 Task: Create a due date automation trigger when advanced on, on the monday of the week a card is due add fields without custom field "Resume" set to a date less than 1 days ago at 11:00 AM.
Action: Mouse moved to (1207, 96)
Screenshot: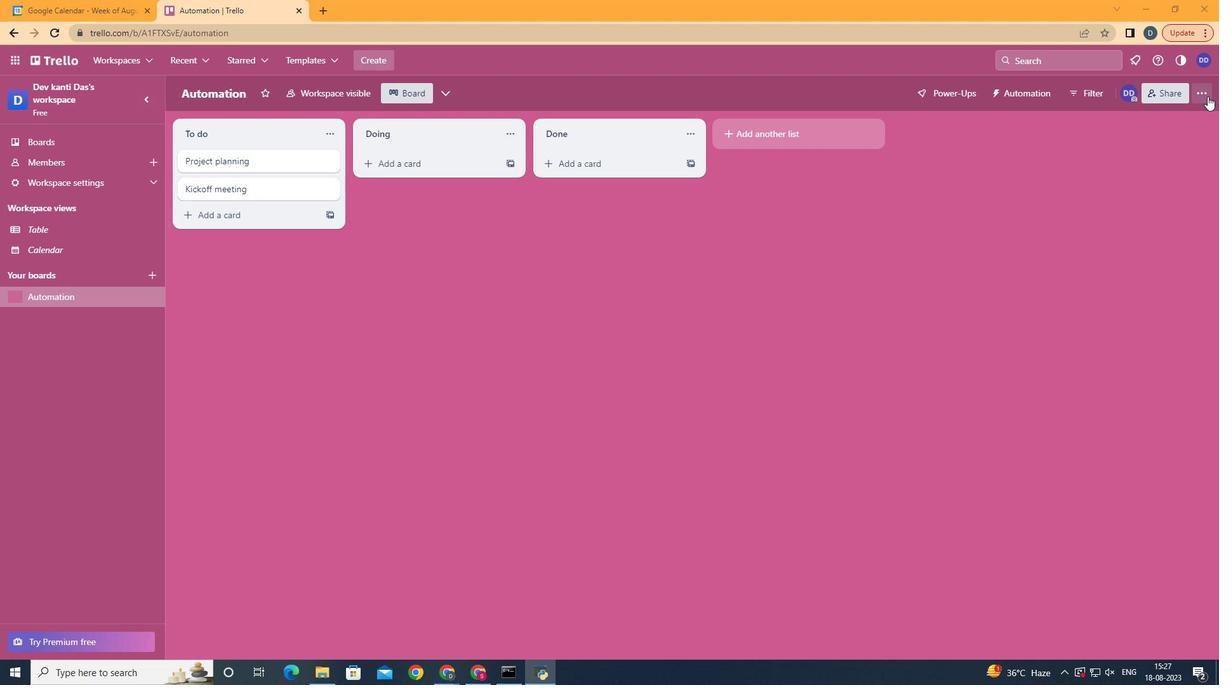 
Action: Mouse pressed left at (1207, 96)
Screenshot: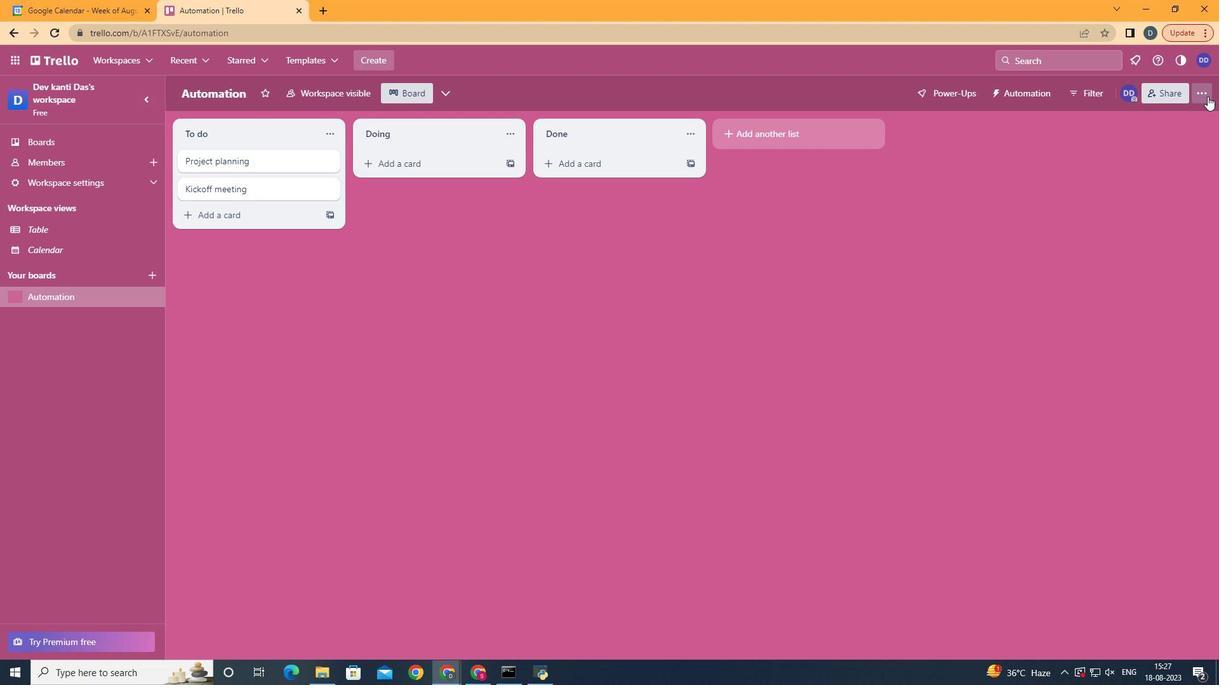 
Action: Mouse moved to (1086, 272)
Screenshot: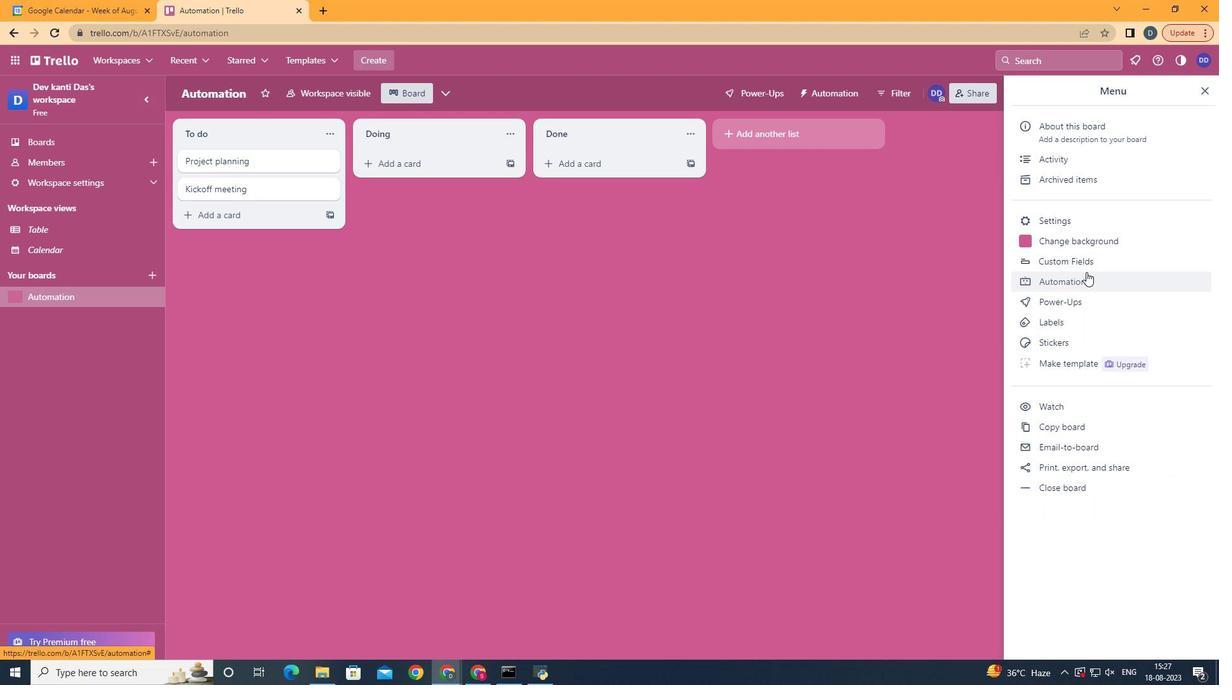 
Action: Mouse pressed left at (1086, 272)
Screenshot: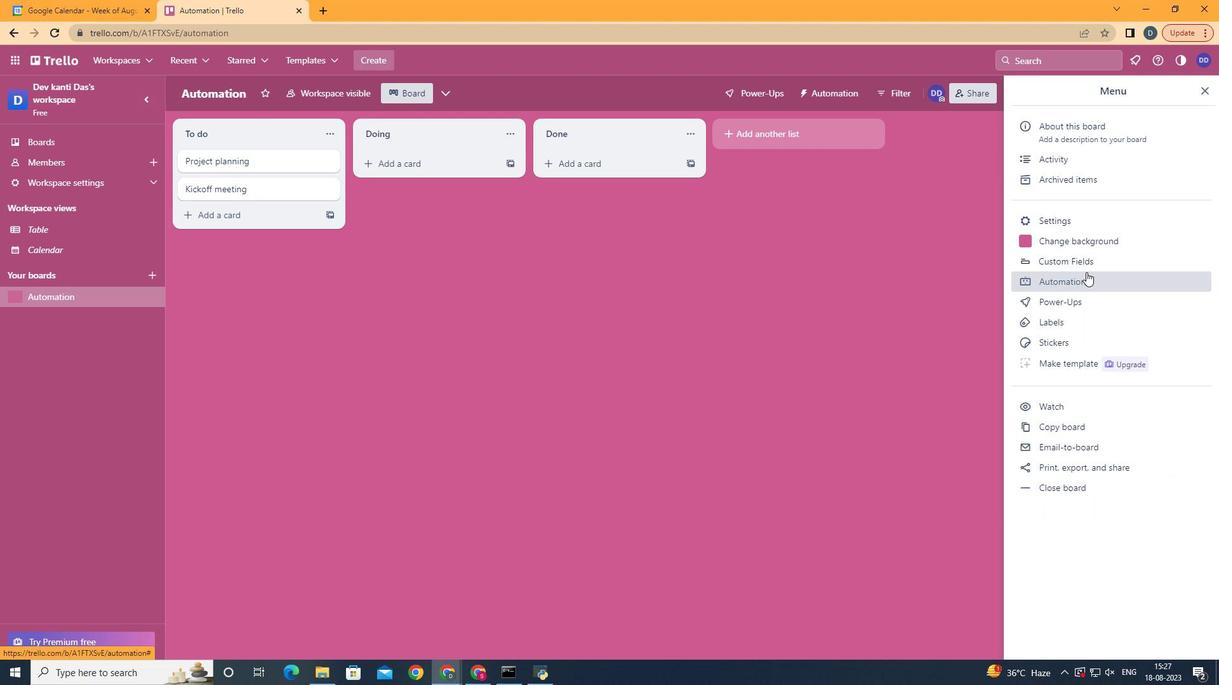 
Action: Mouse moved to (219, 256)
Screenshot: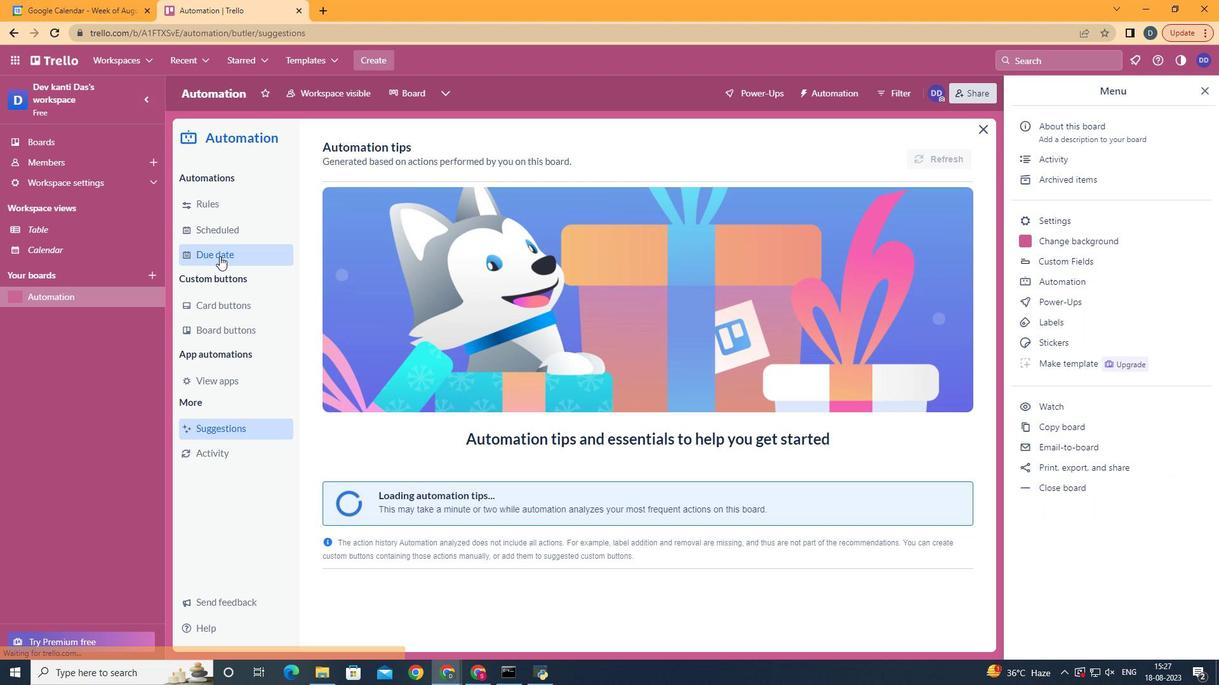 
Action: Mouse pressed left at (219, 256)
Screenshot: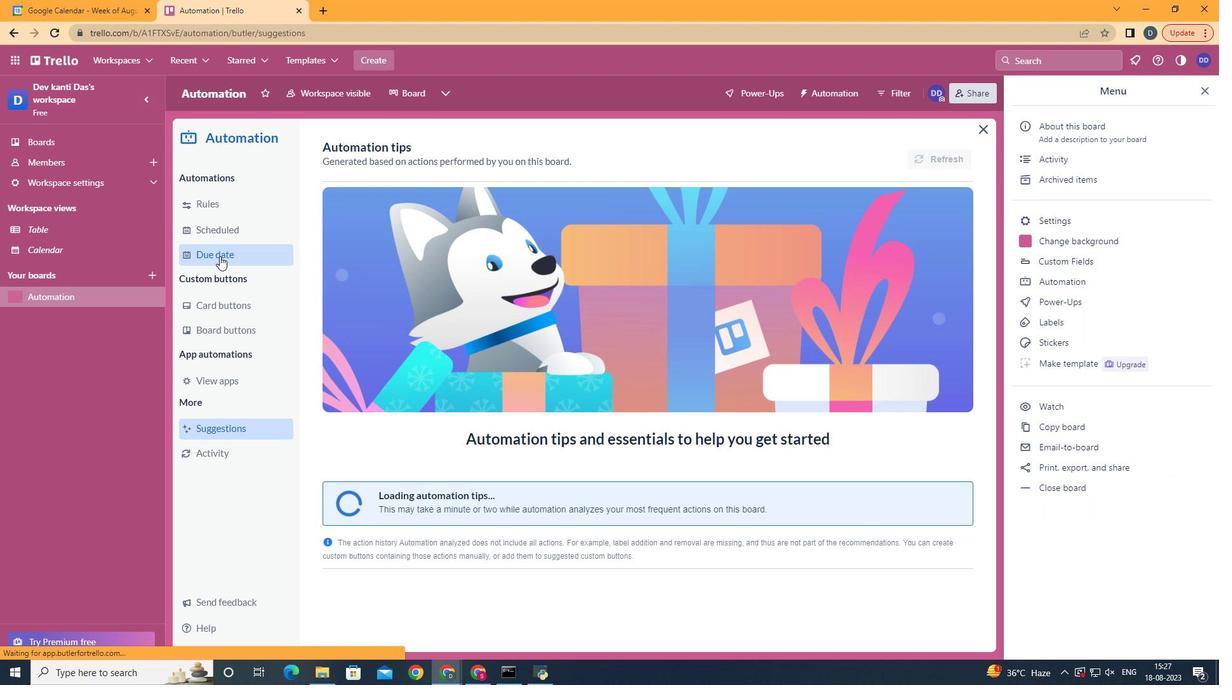 
Action: Mouse moved to (895, 156)
Screenshot: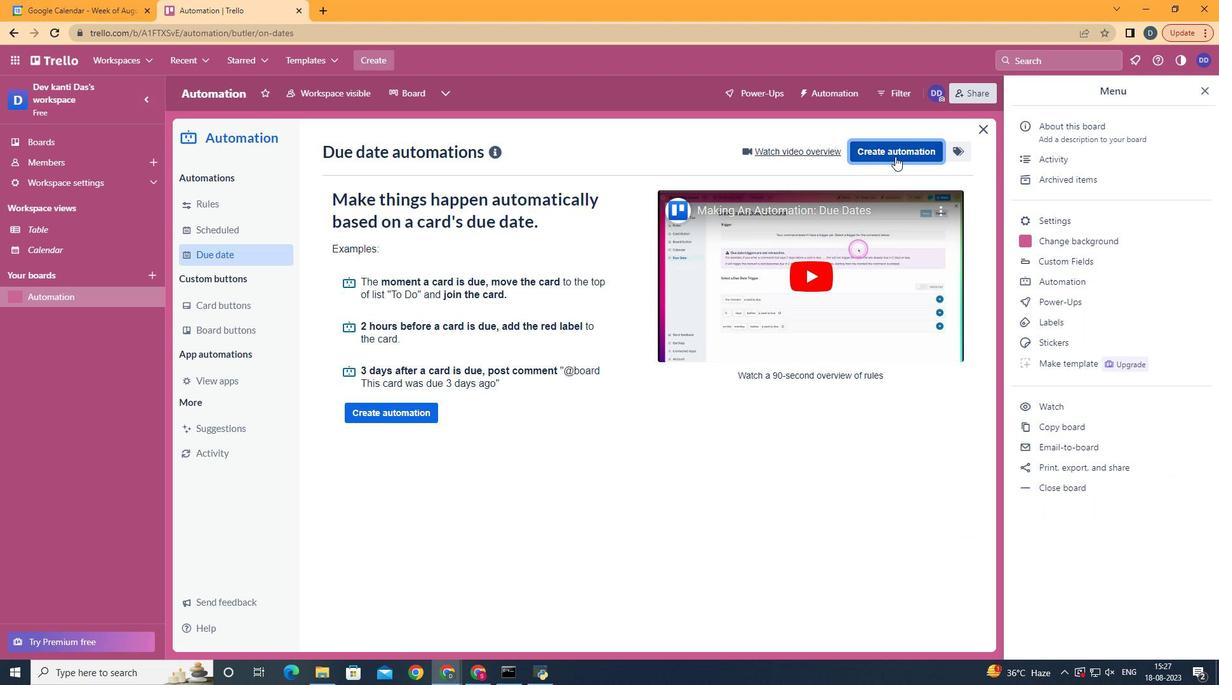 
Action: Mouse pressed left at (895, 156)
Screenshot: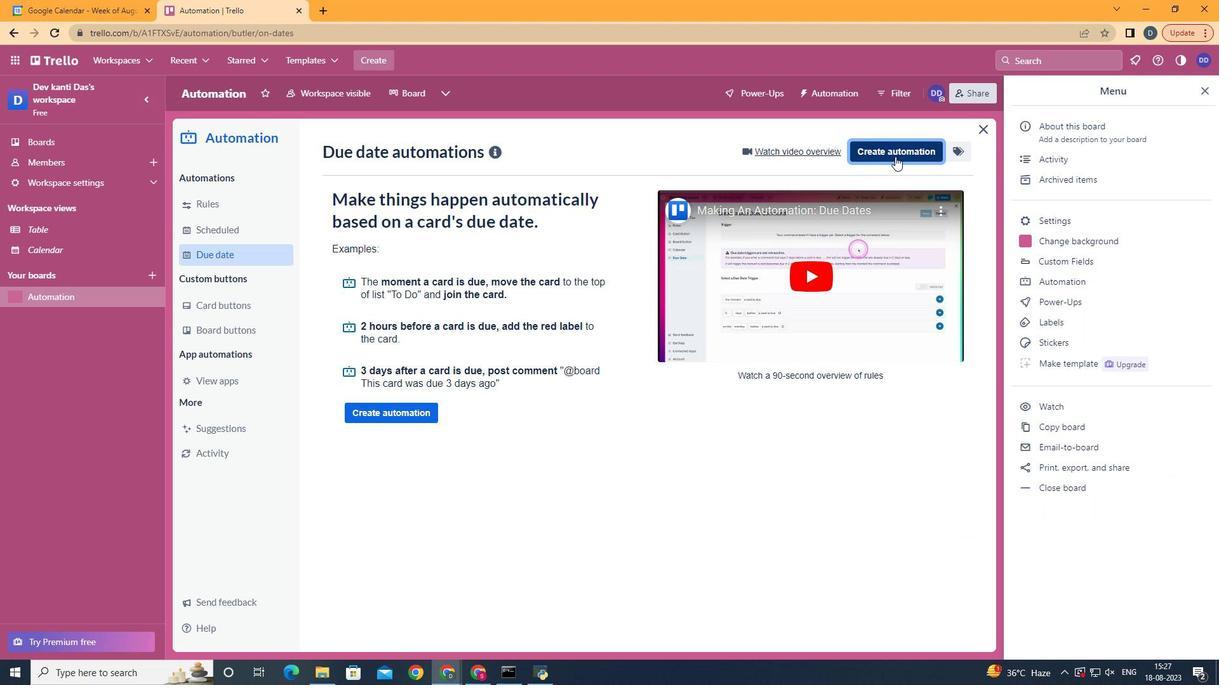 
Action: Mouse moved to (798, 264)
Screenshot: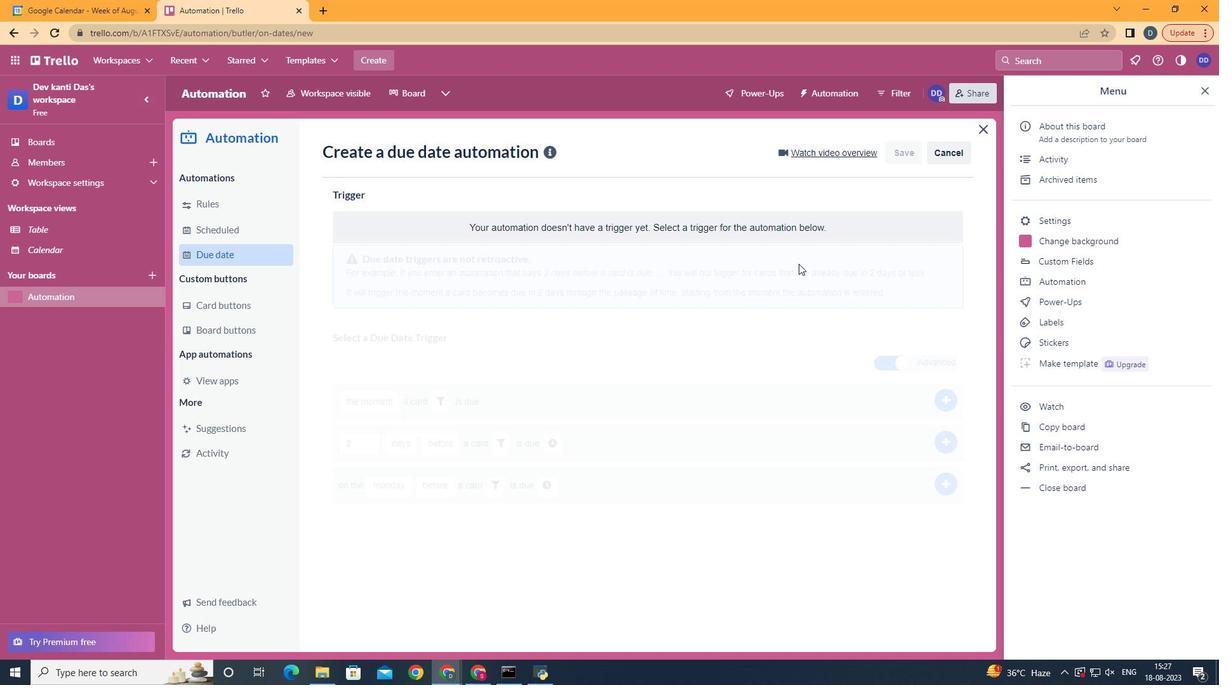 
Action: Mouse pressed left at (798, 264)
Screenshot: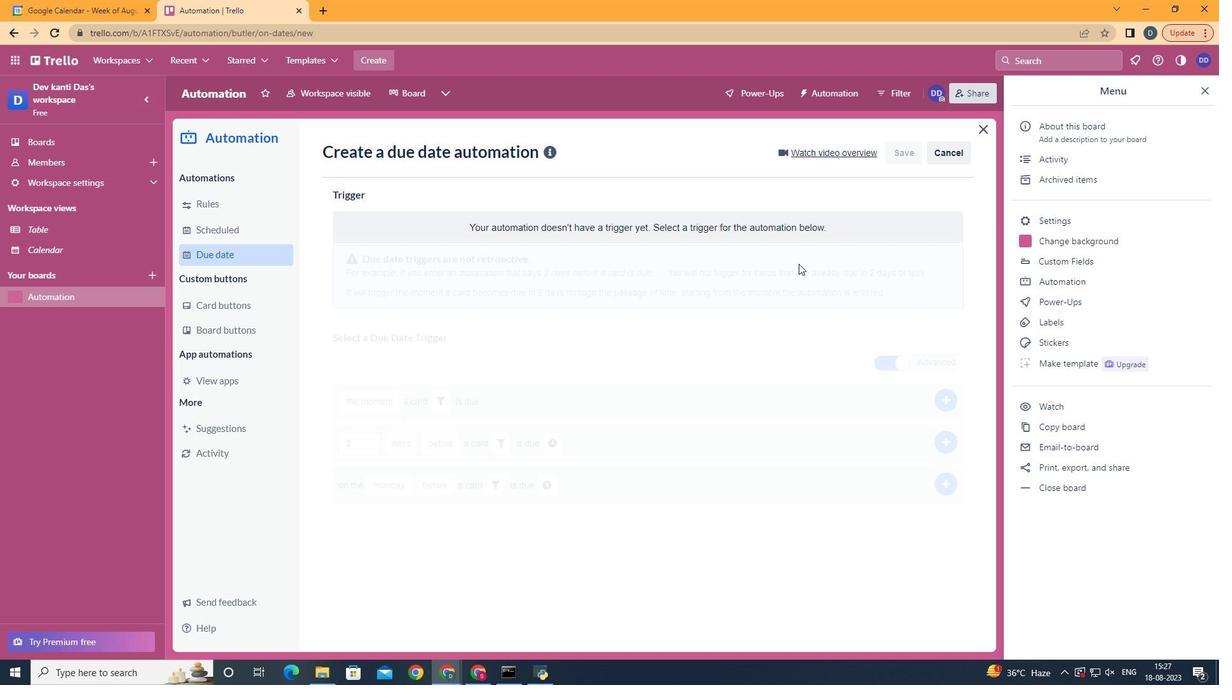 
Action: Mouse moved to (457, 587)
Screenshot: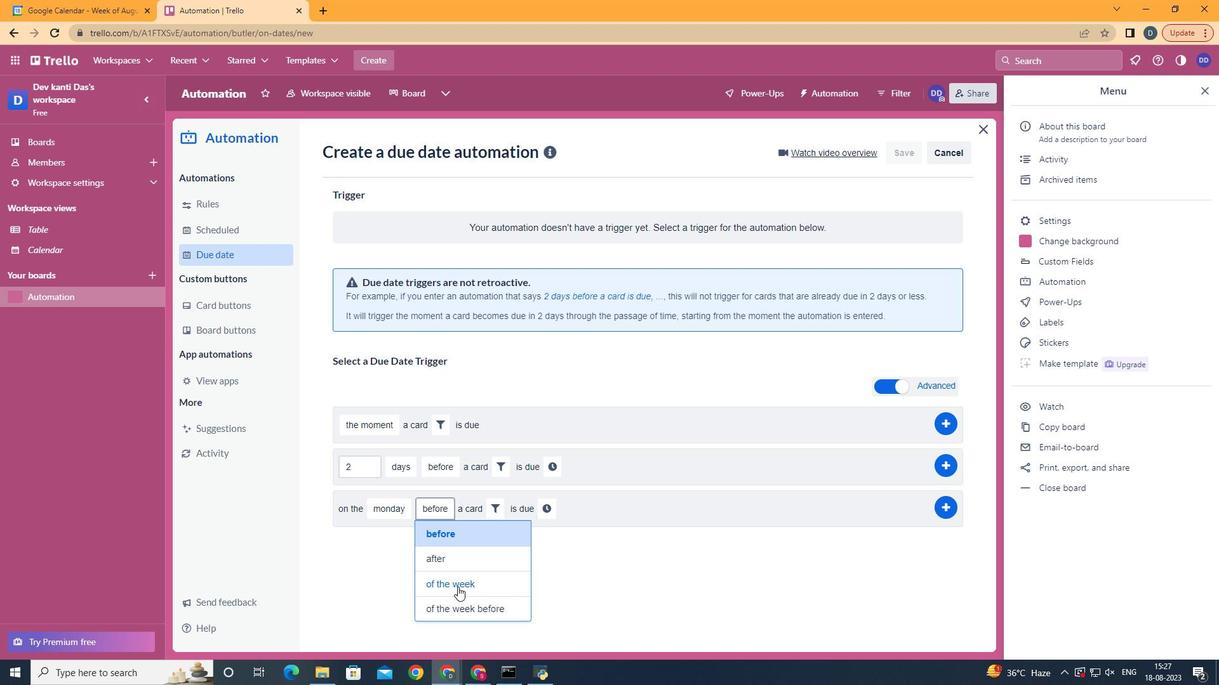 
Action: Mouse pressed left at (457, 587)
Screenshot: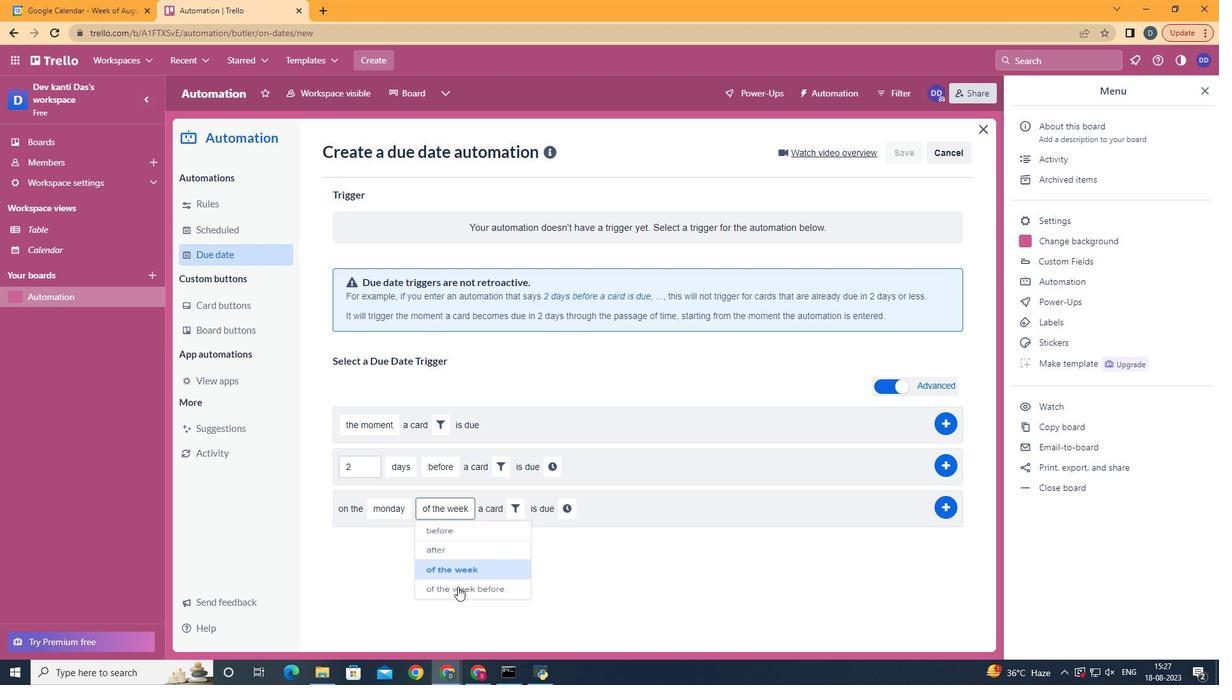 
Action: Mouse moved to (513, 503)
Screenshot: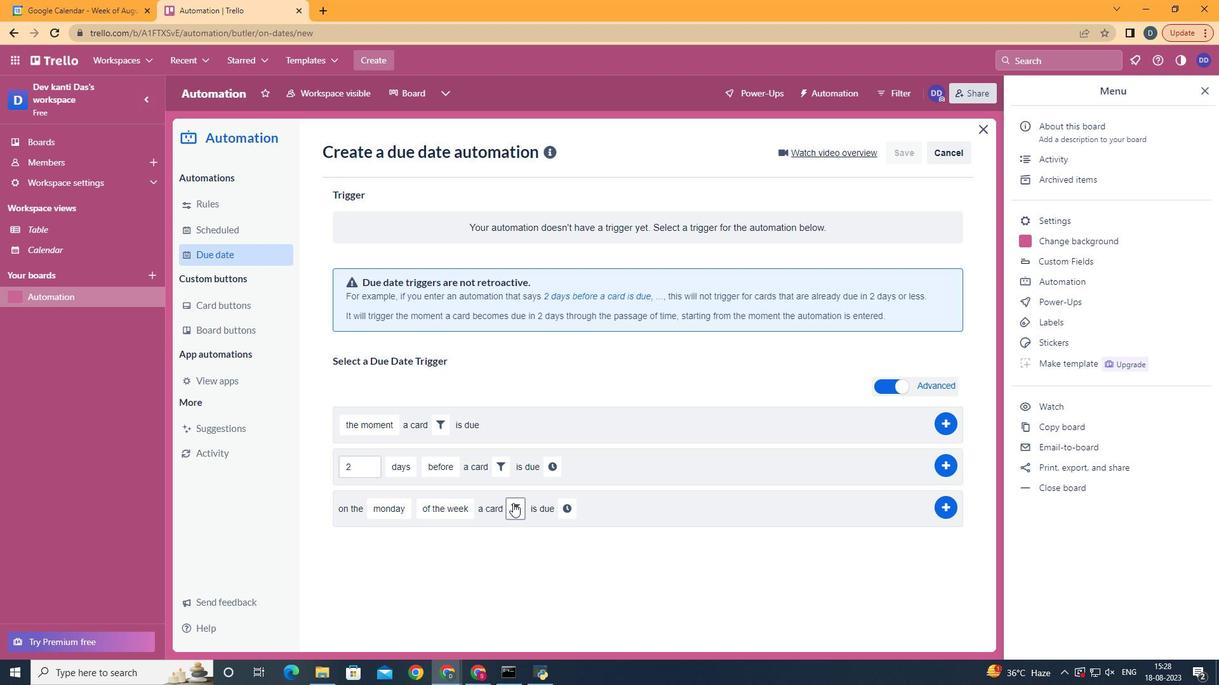 
Action: Mouse pressed left at (513, 503)
Screenshot: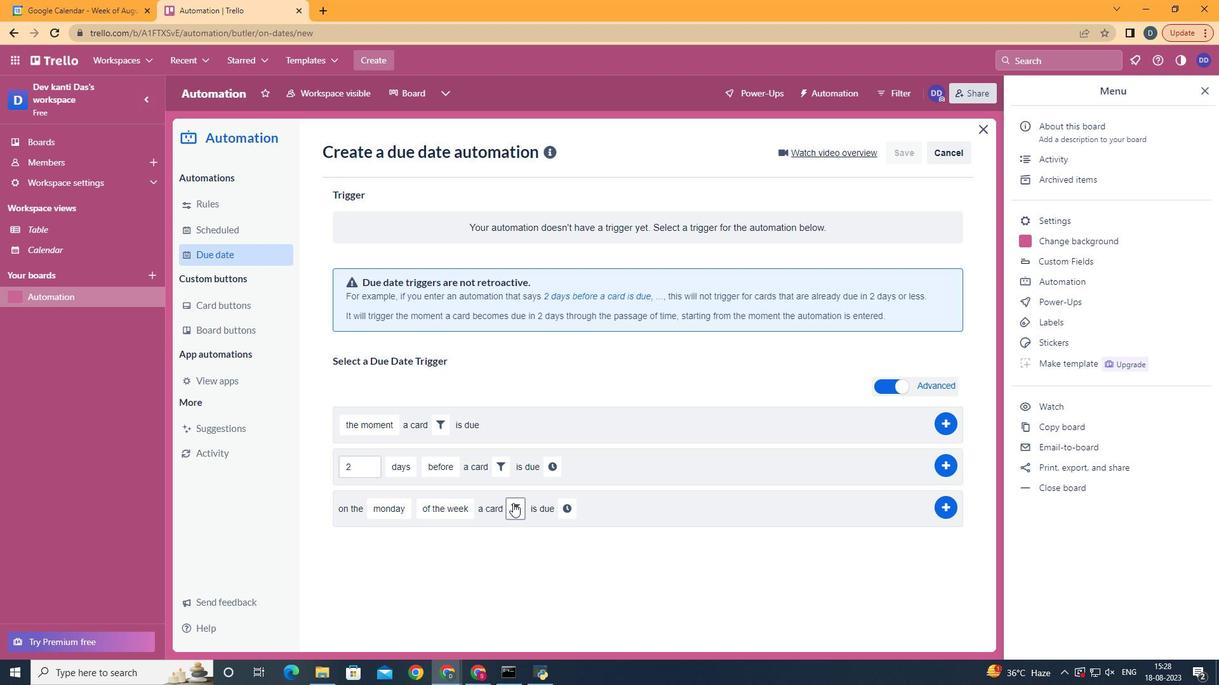 
Action: Mouse moved to (723, 560)
Screenshot: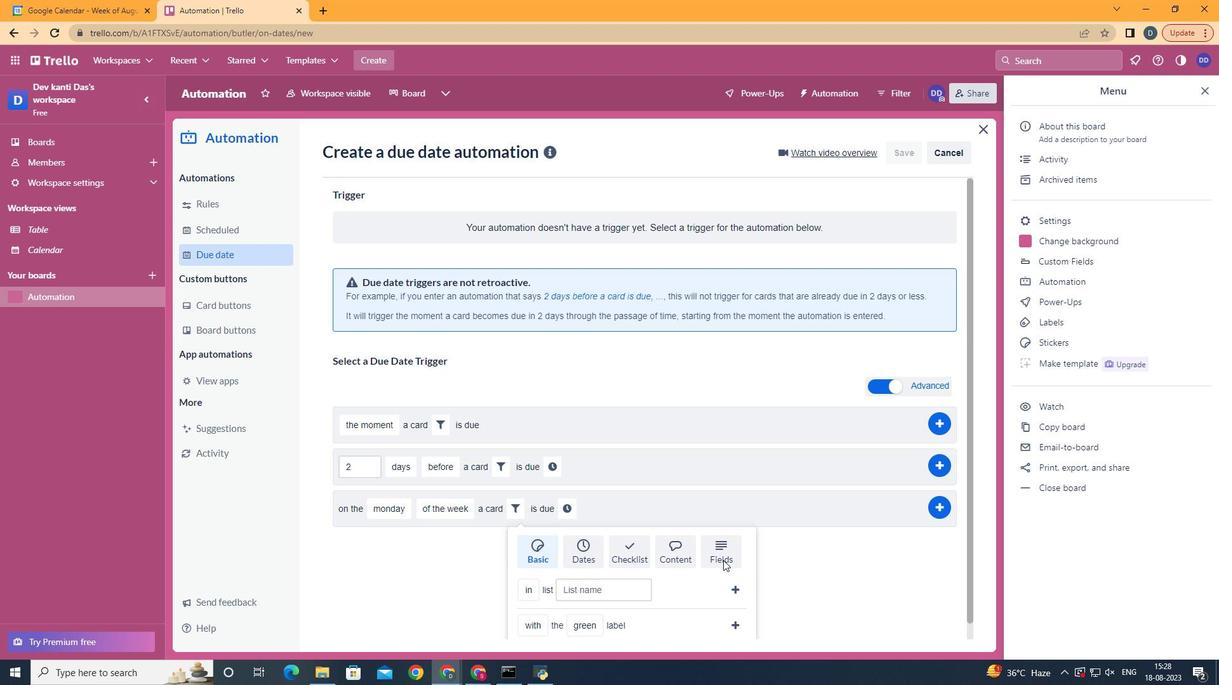 
Action: Mouse pressed left at (723, 560)
Screenshot: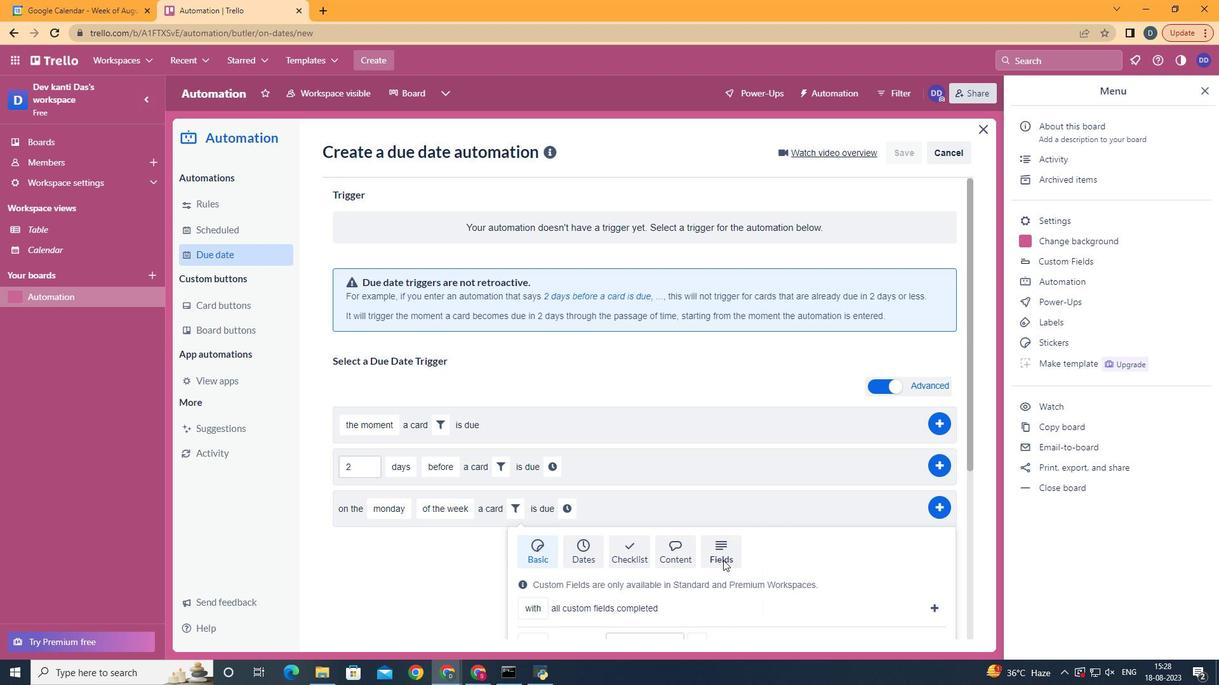 
Action: Mouse scrolled (723, 560) with delta (0, 0)
Screenshot: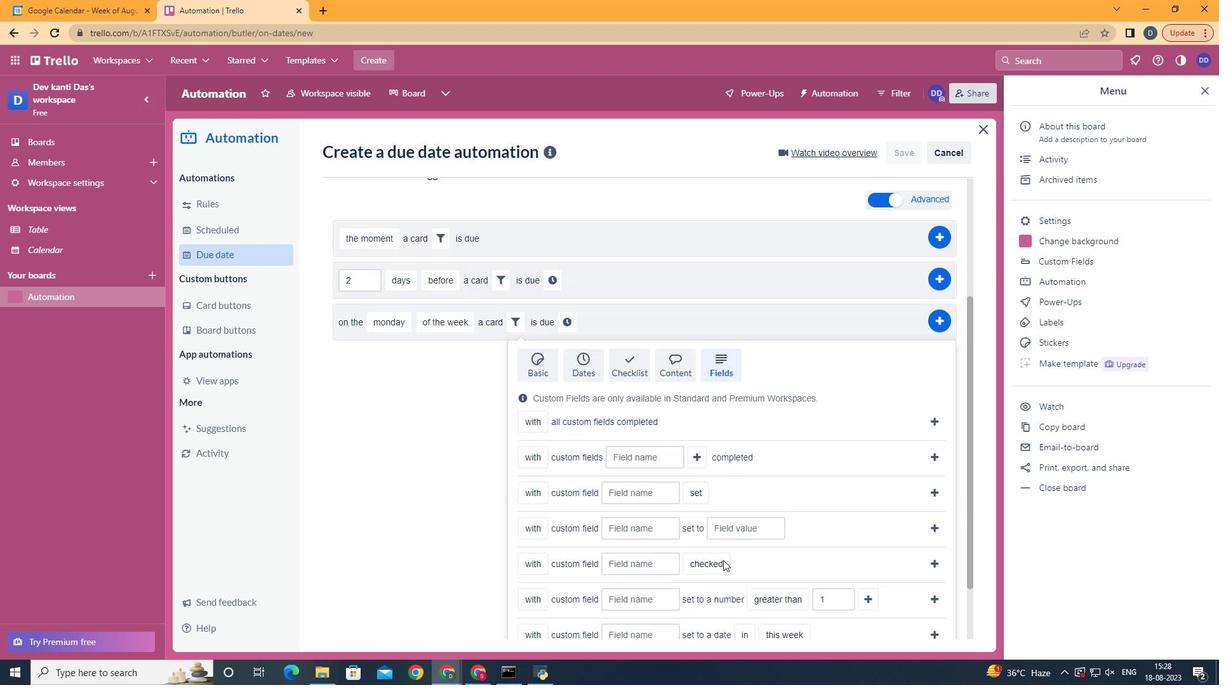 
Action: Mouse scrolled (723, 560) with delta (0, 0)
Screenshot: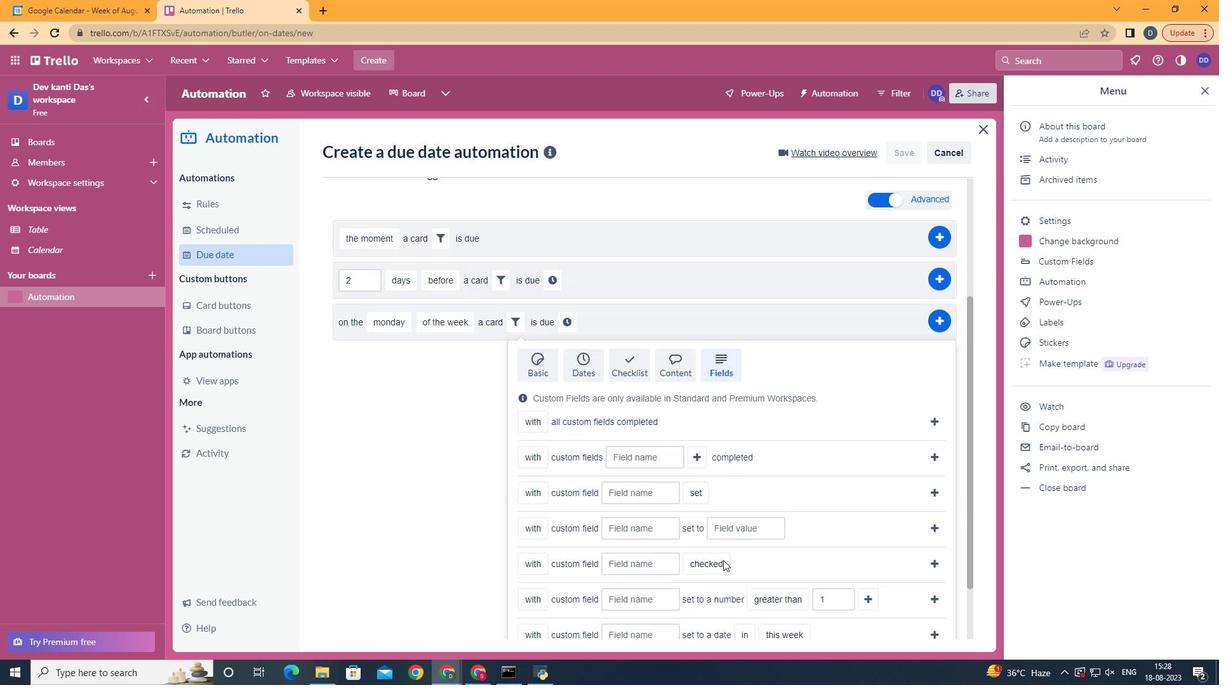 
Action: Mouse scrolled (723, 560) with delta (0, 0)
Screenshot: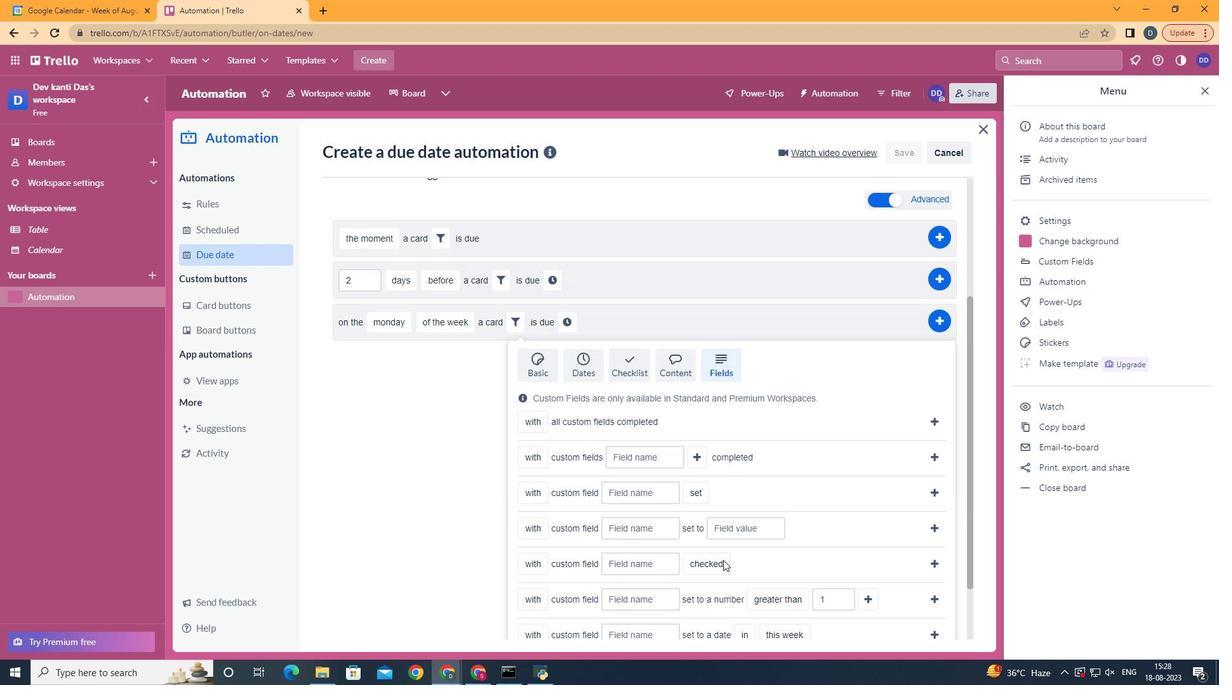 
Action: Mouse scrolled (723, 560) with delta (0, 0)
Screenshot: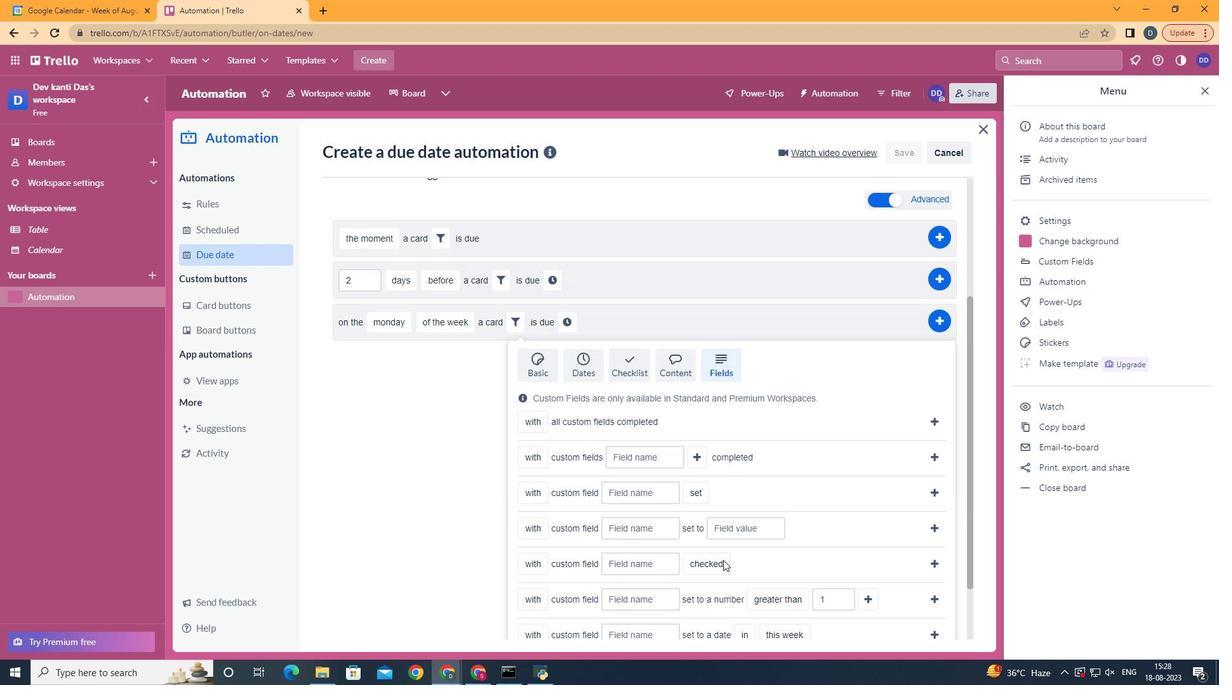 
Action: Mouse scrolled (723, 560) with delta (0, 0)
Screenshot: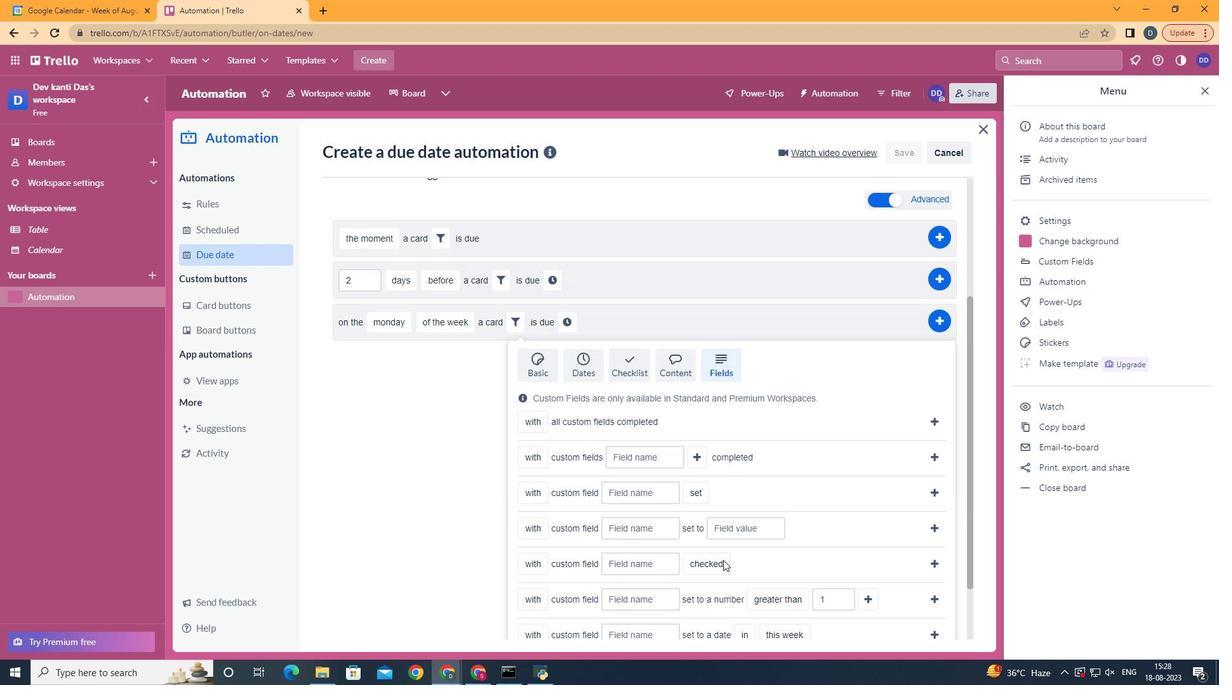
Action: Mouse scrolled (723, 560) with delta (0, 0)
Screenshot: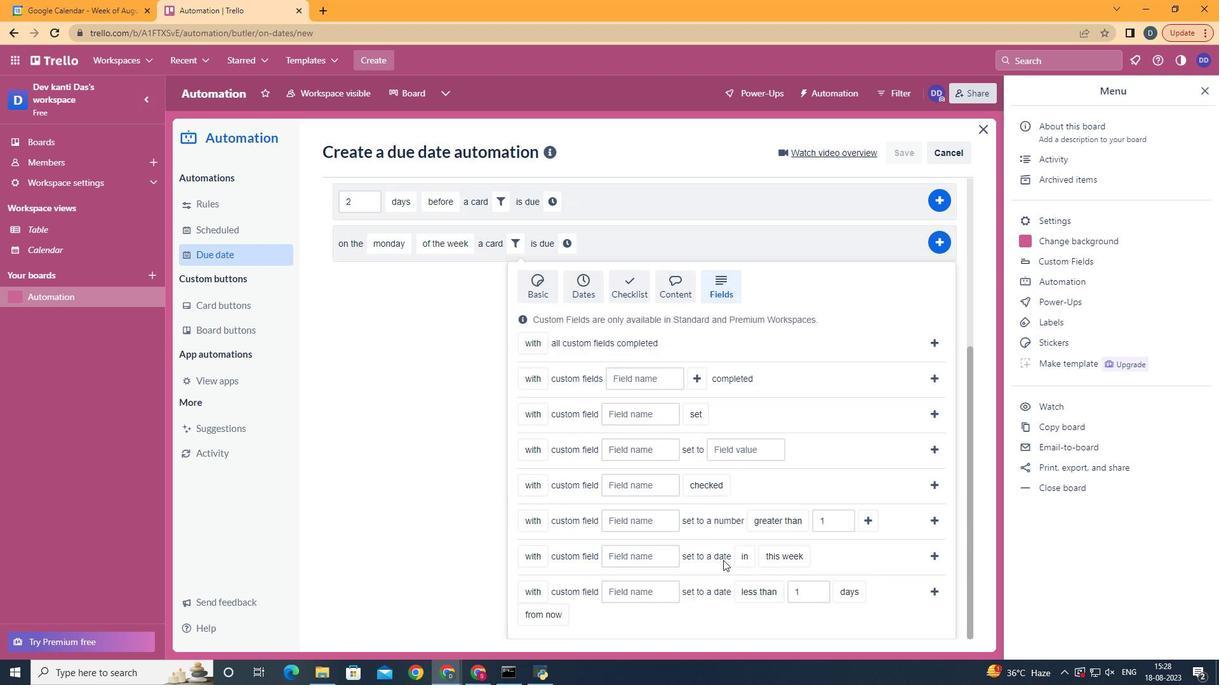 
Action: Mouse scrolled (723, 560) with delta (0, 0)
Screenshot: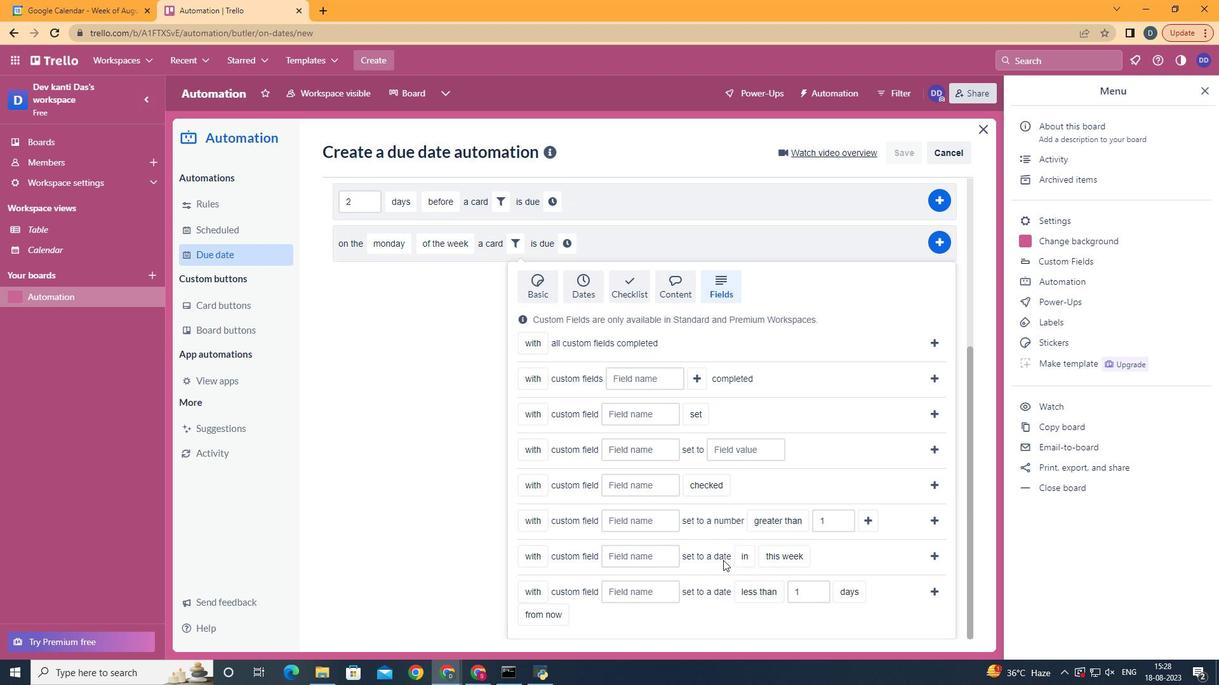 
Action: Mouse scrolled (723, 560) with delta (0, 0)
Screenshot: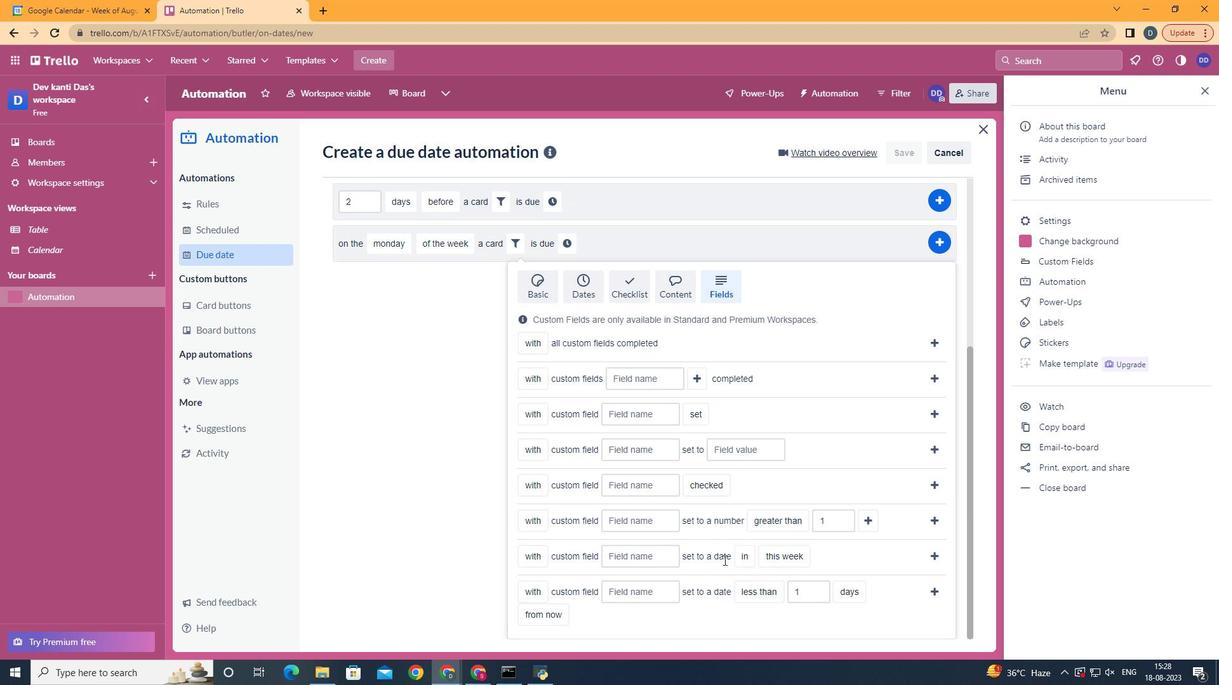 
Action: Mouse scrolled (723, 560) with delta (0, 0)
Screenshot: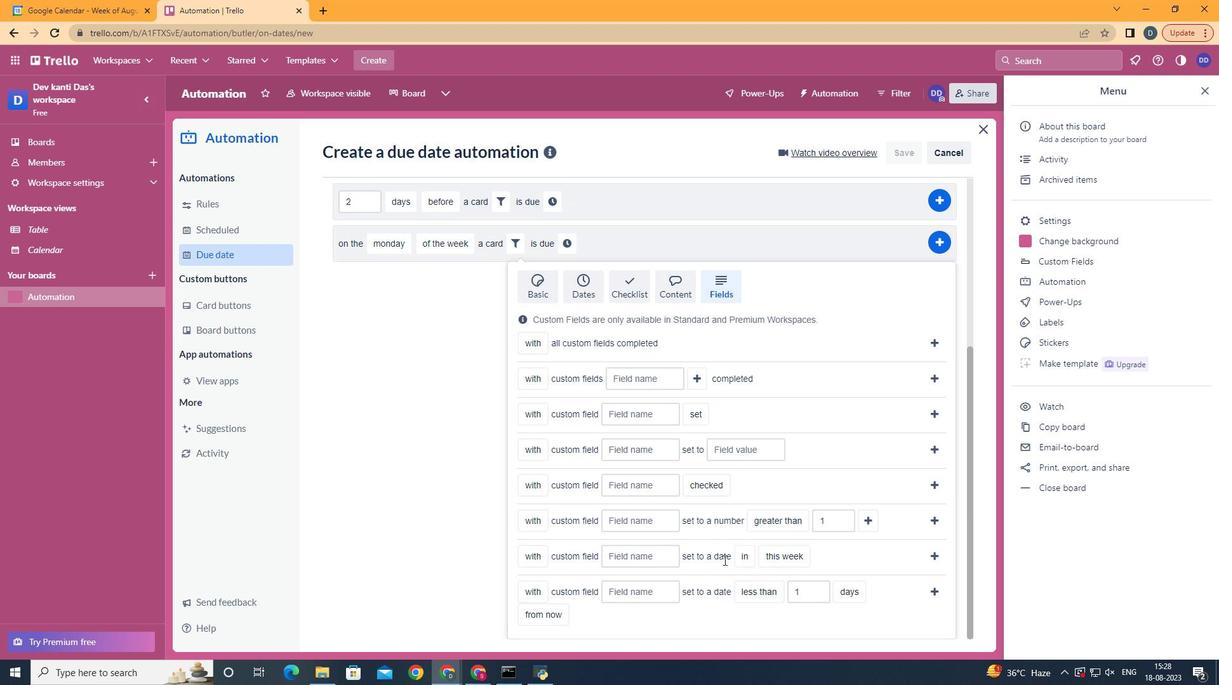 
Action: Mouse scrolled (723, 559) with delta (0, -1)
Screenshot: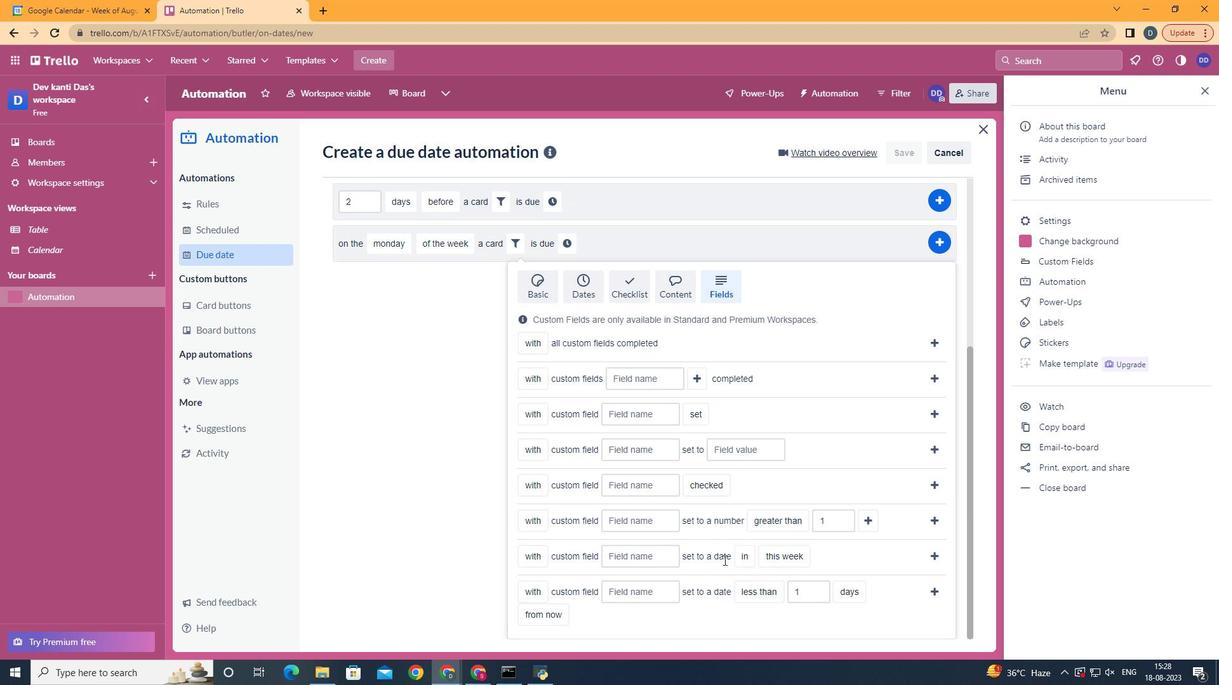 
Action: Mouse scrolled (723, 560) with delta (0, 0)
Screenshot: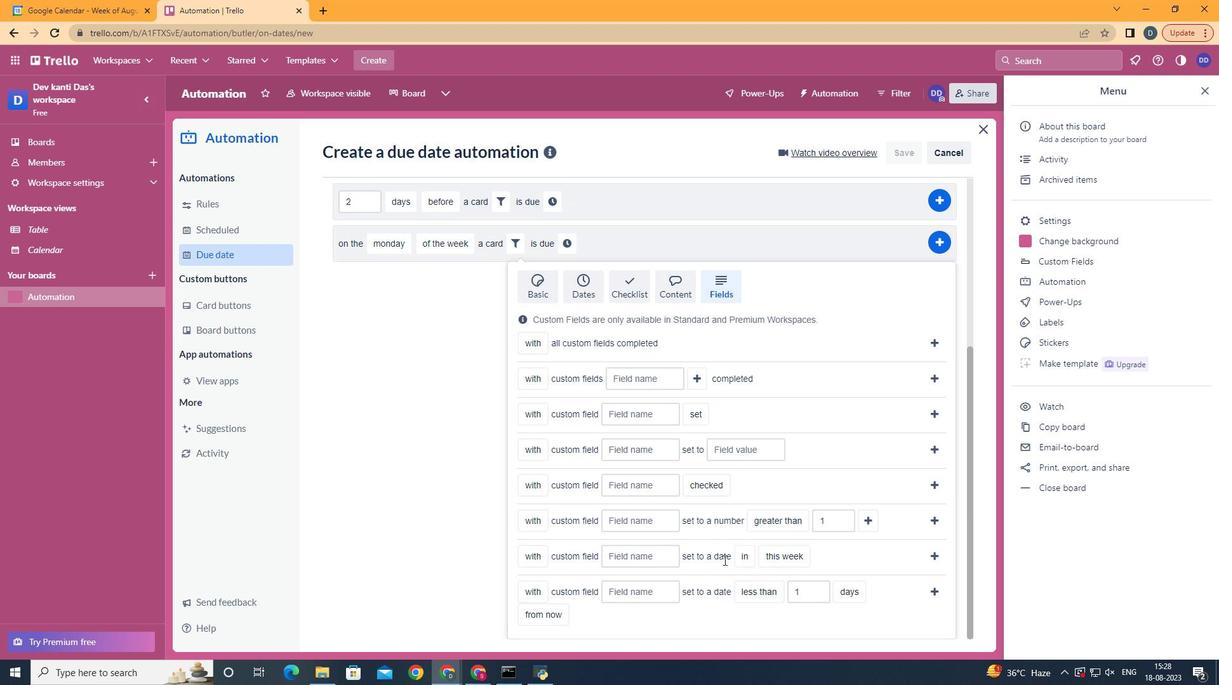 
Action: Mouse moved to (548, 572)
Screenshot: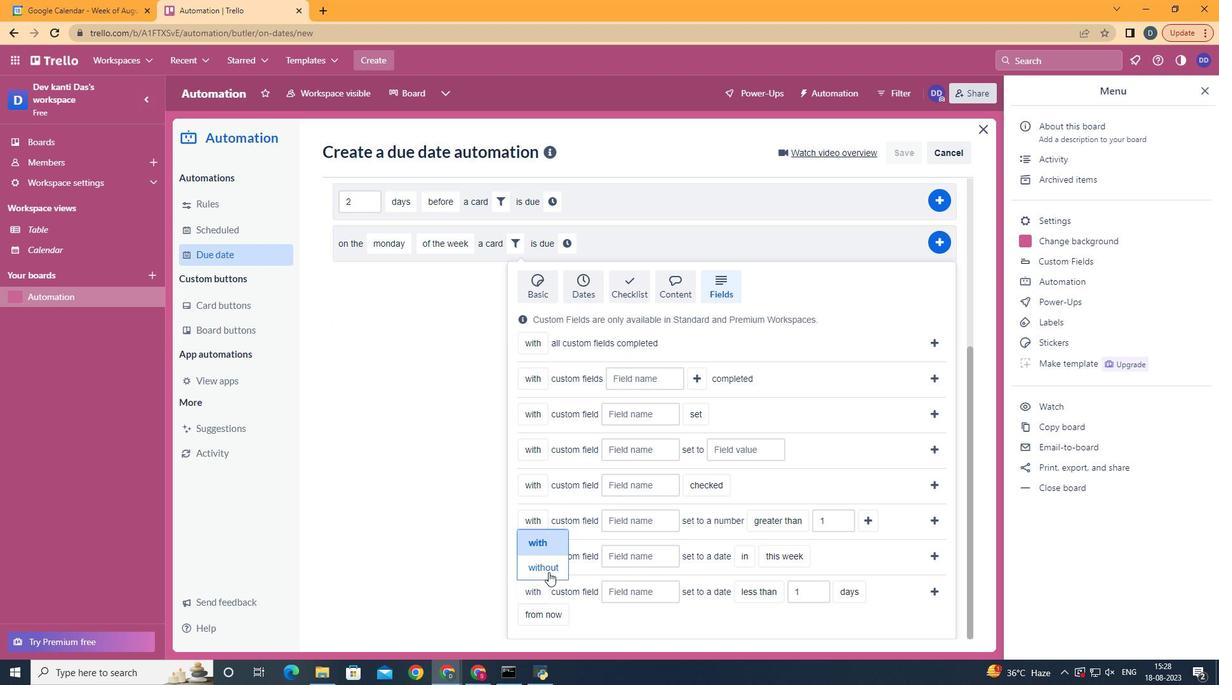 
Action: Mouse pressed left at (548, 572)
Screenshot: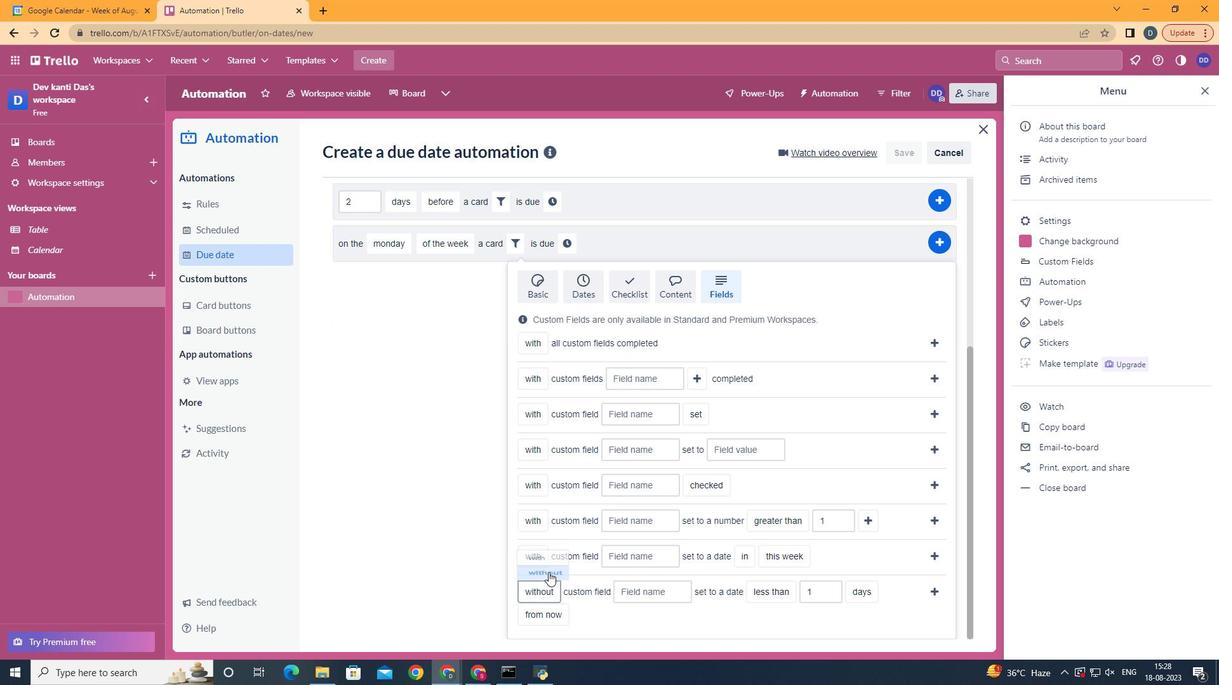 
Action: Mouse moved to (668, 593)
Screenshot: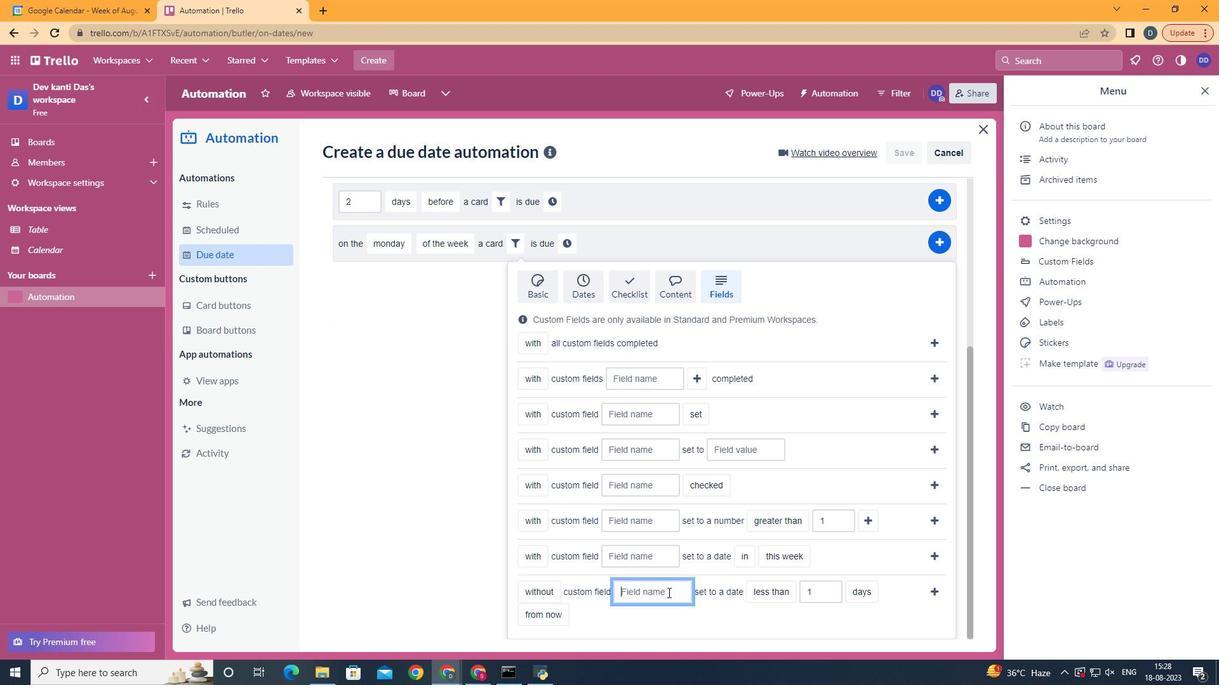 
Action: Mouse pressed left at (668, 593)
Screenshot: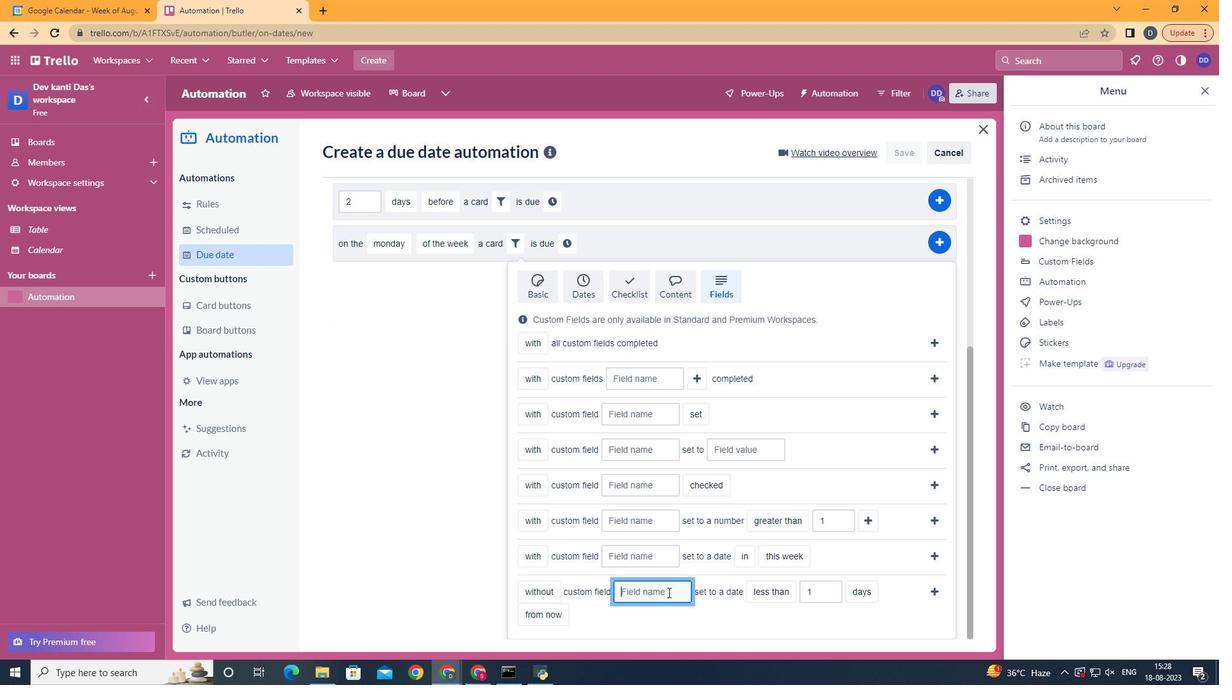 
Action: Key pressed <Key.shift><Key.shift><Key.shift><Key.shift>Resume
Screenshot: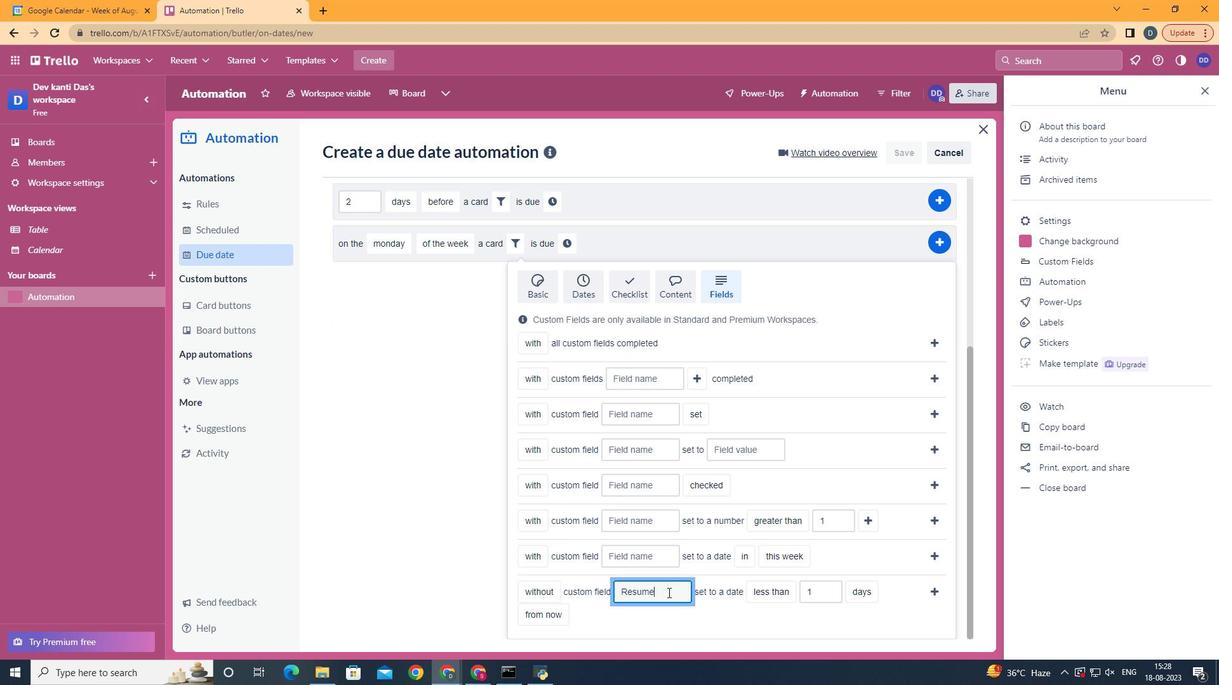 
Action: Mouse moved to (558, 591)
Screenshot: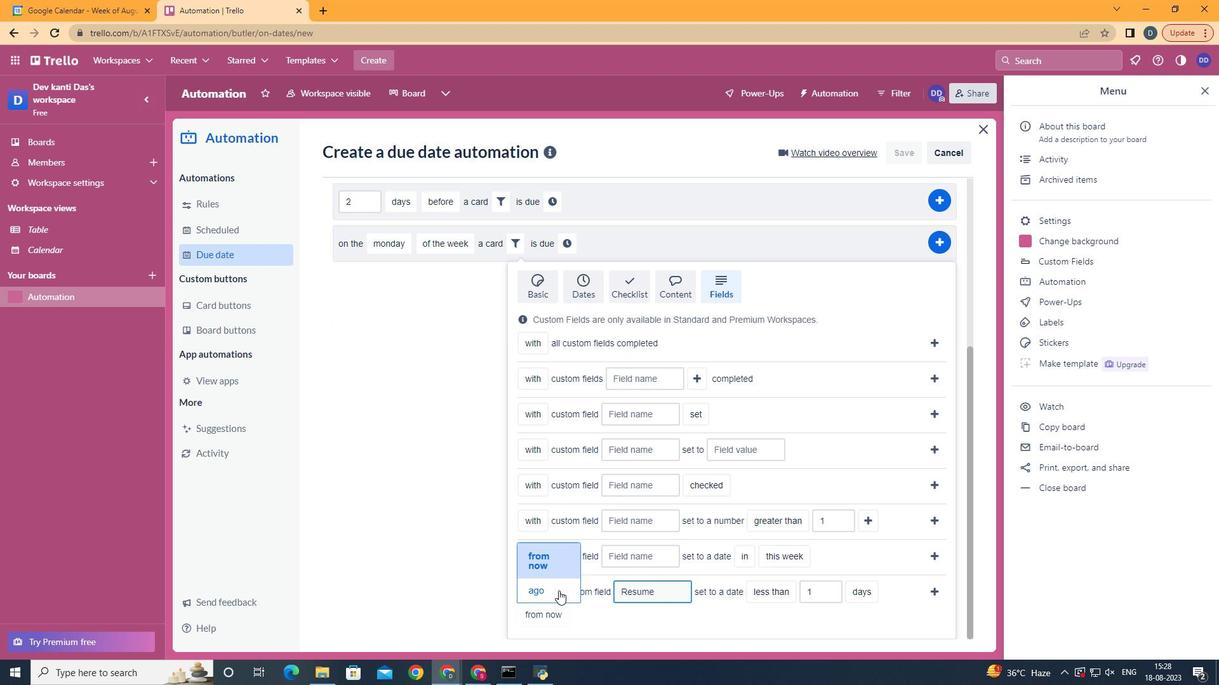 
Action: Mouse pressed left at (558, 591)
Screenshot: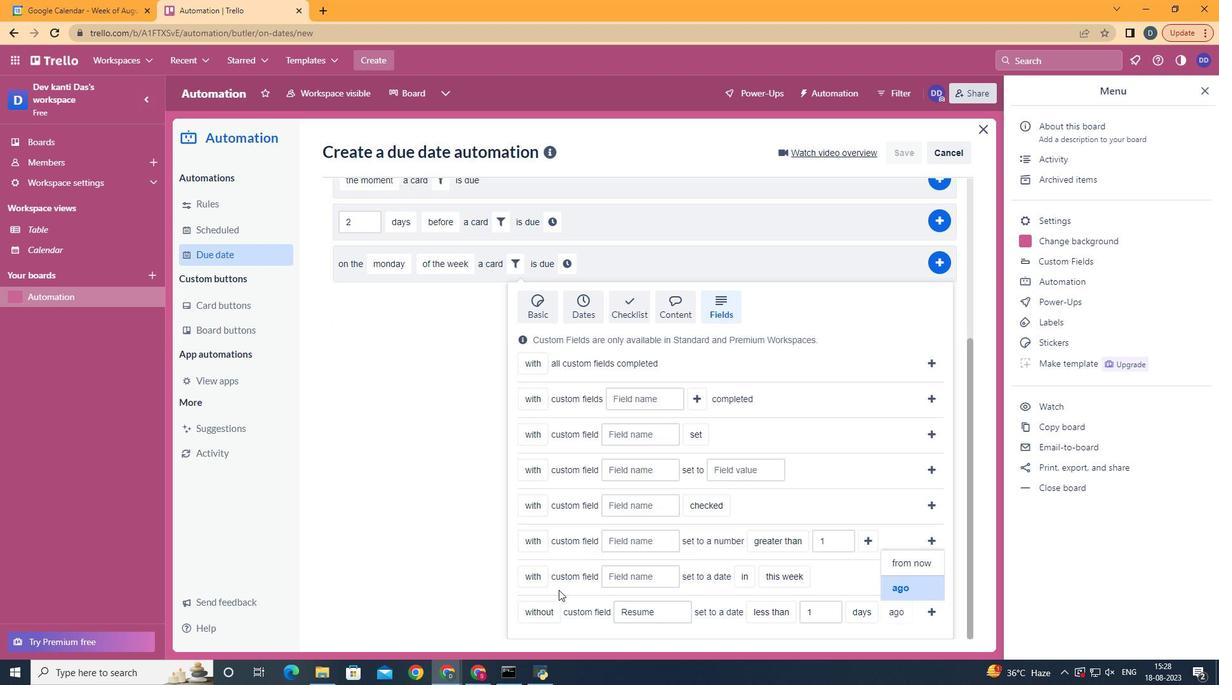 
Action: Mouse moved to (928, 609)
Screenshot: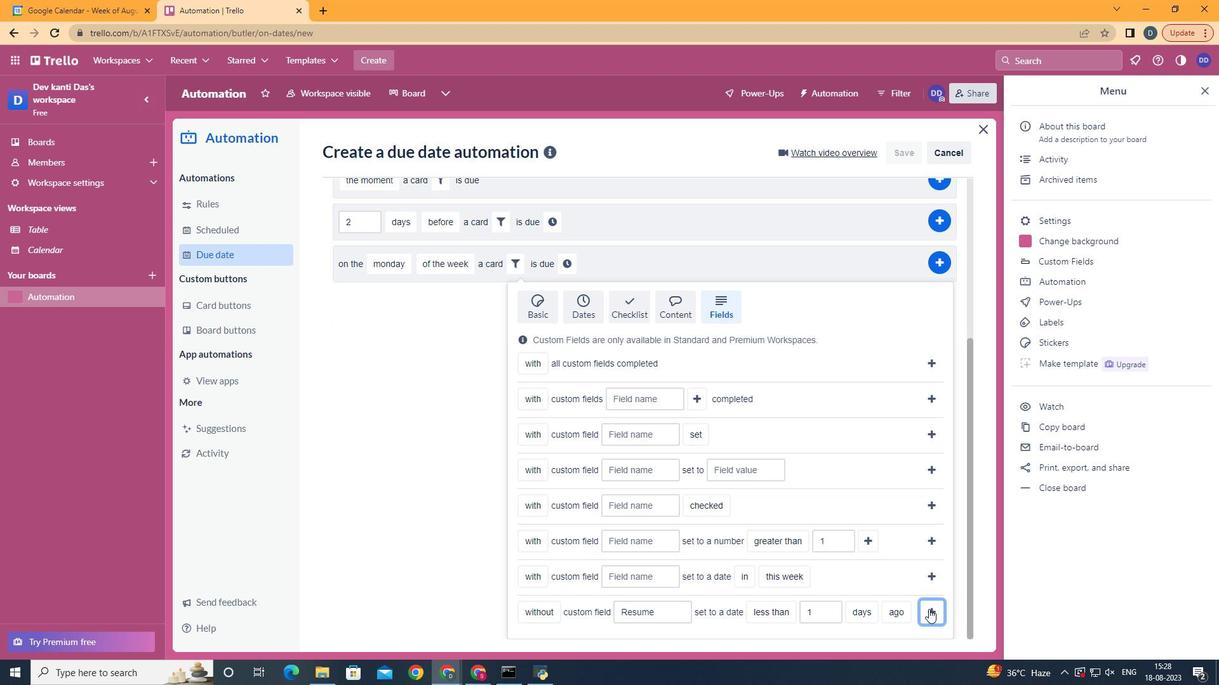 
Action: Mouse pressed left at (928, 609)
Screenshot: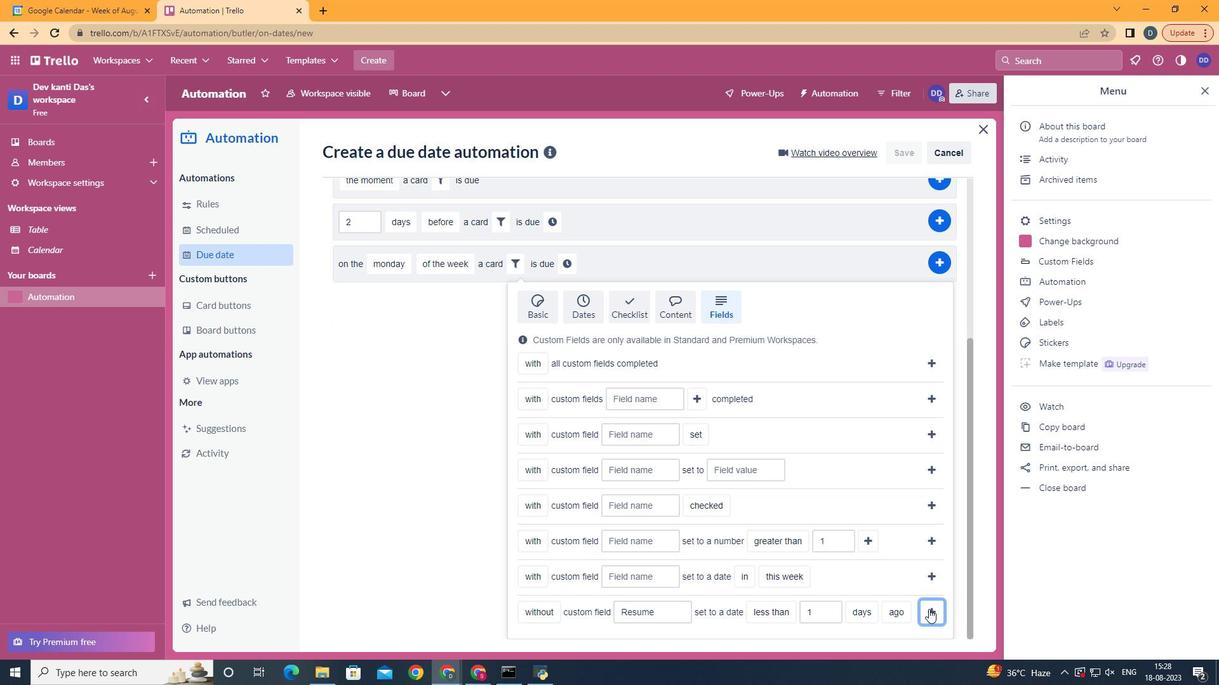 
Action: Mouse moved to (853, 511)
Screenshot: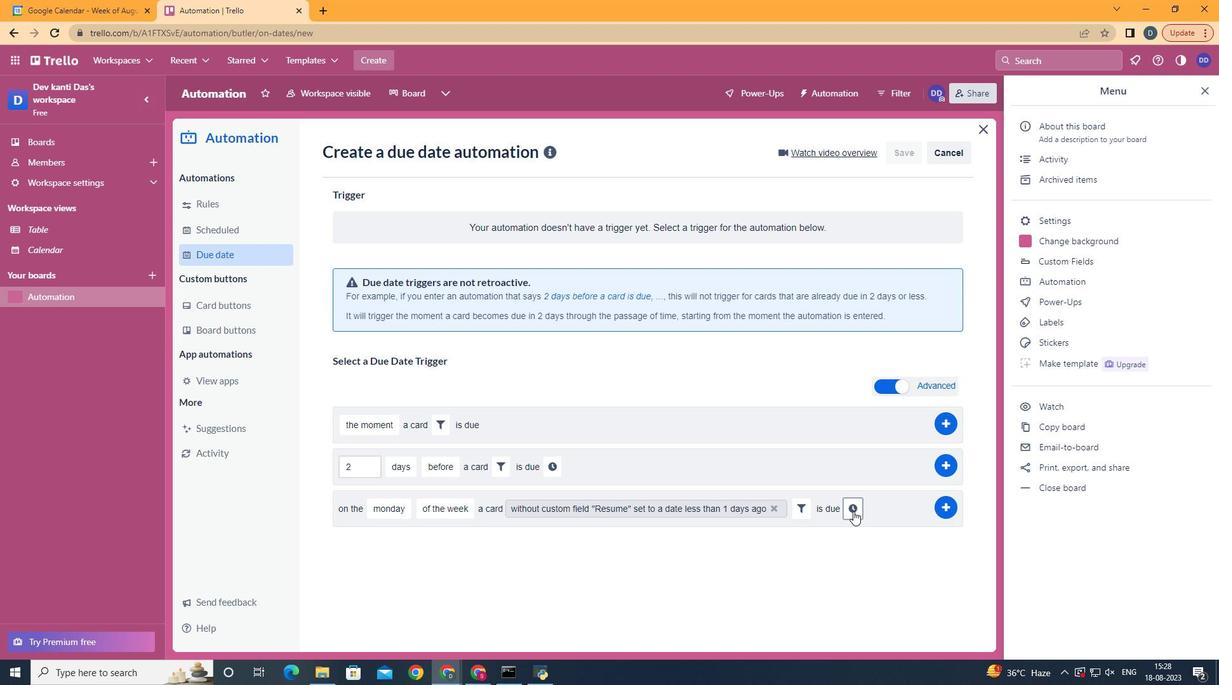 
Action: Mouse pressed left at (853, 511)
Screenshot: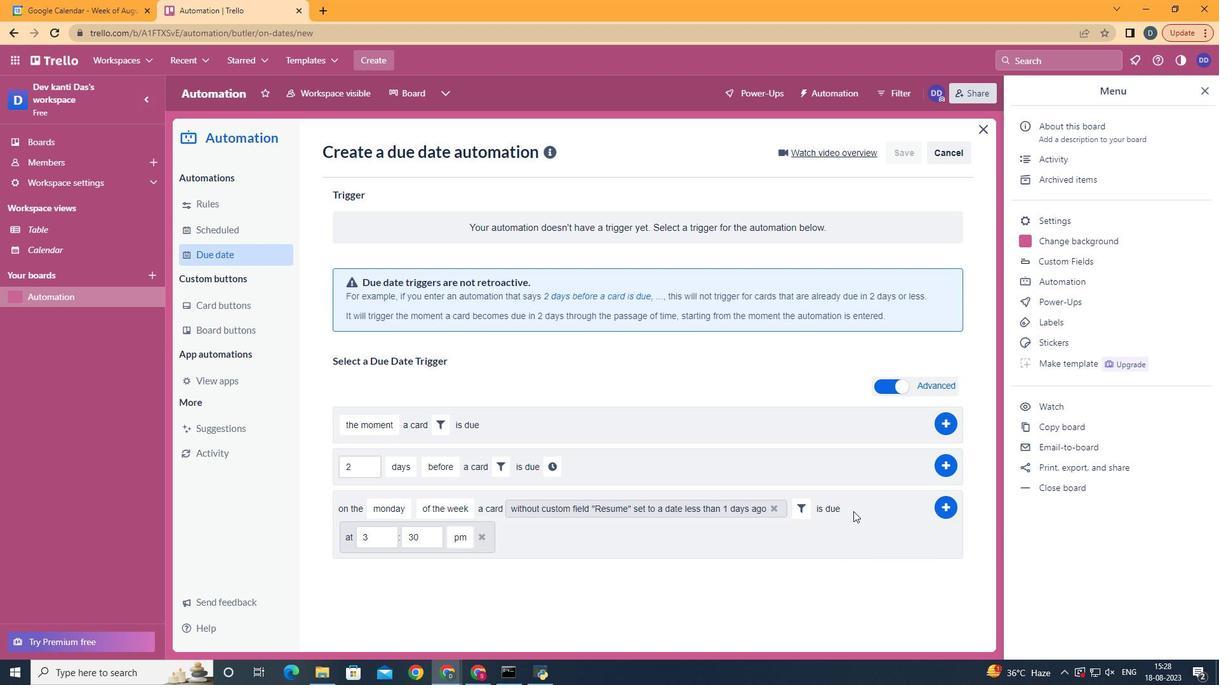 
Action: Mouse moved to (360, 546)
Screenshot: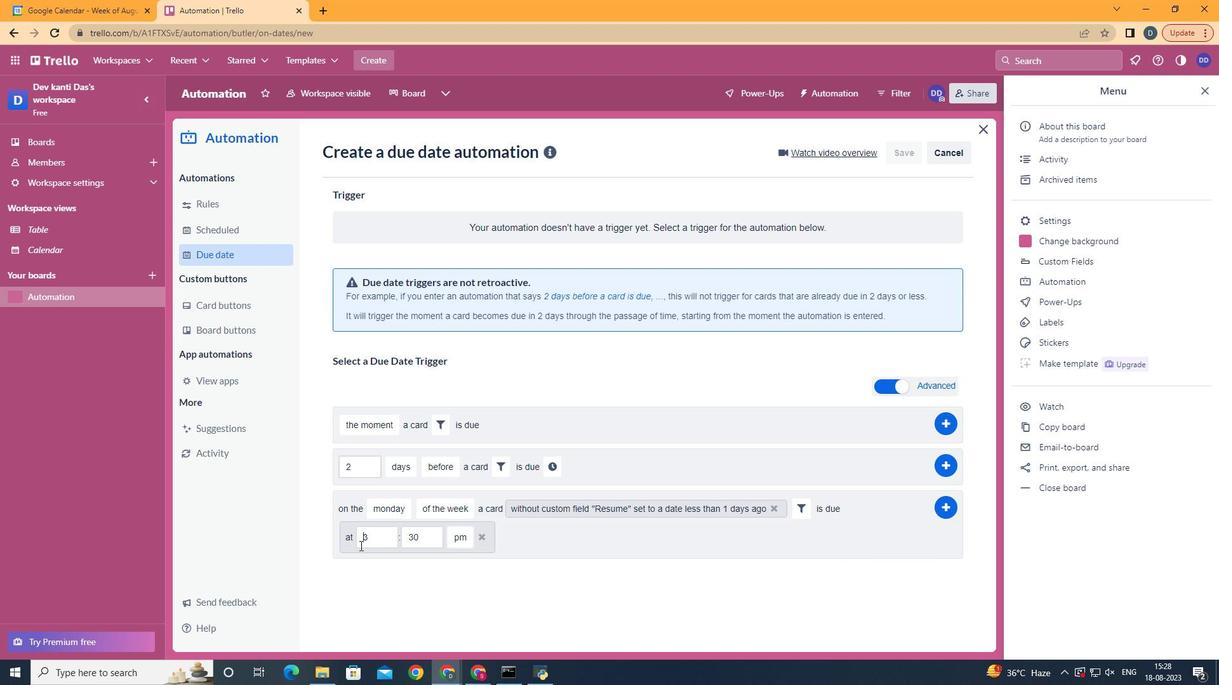 
Action: Mouse pressed left at (360, 546)
Screenshot: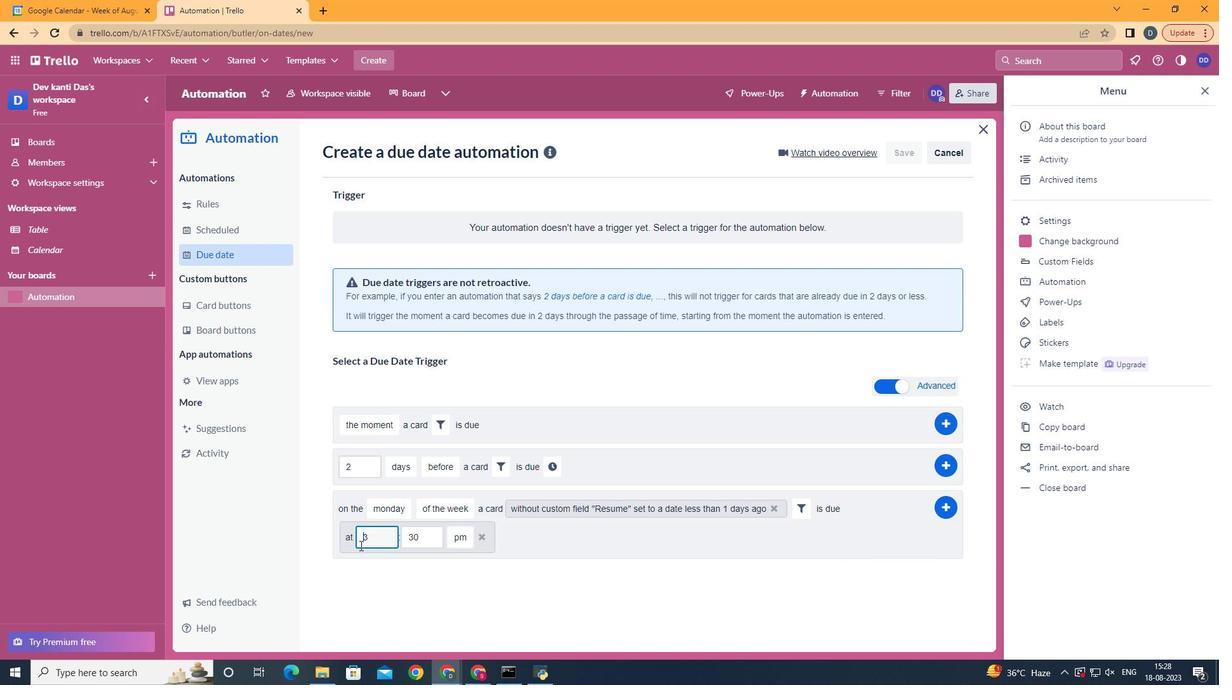 
Action: Mouse moved to (377, 546)
Screenshot: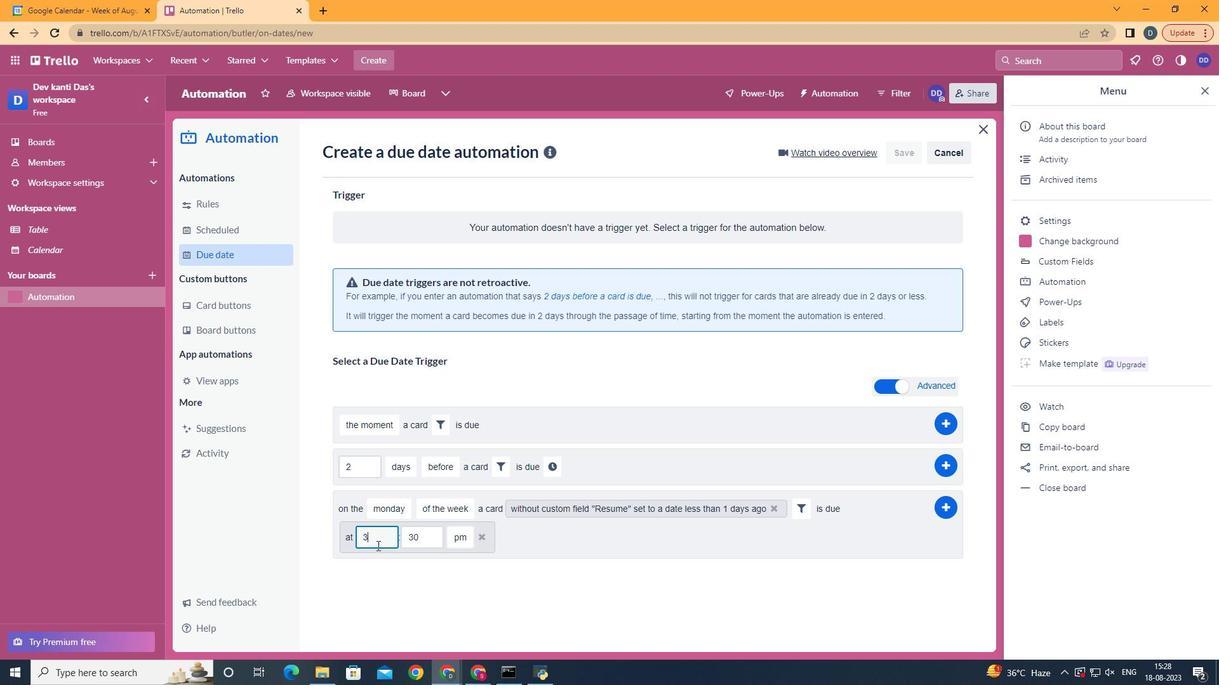 
Action: Mouse pressed left at (377, 546)
Screenshot: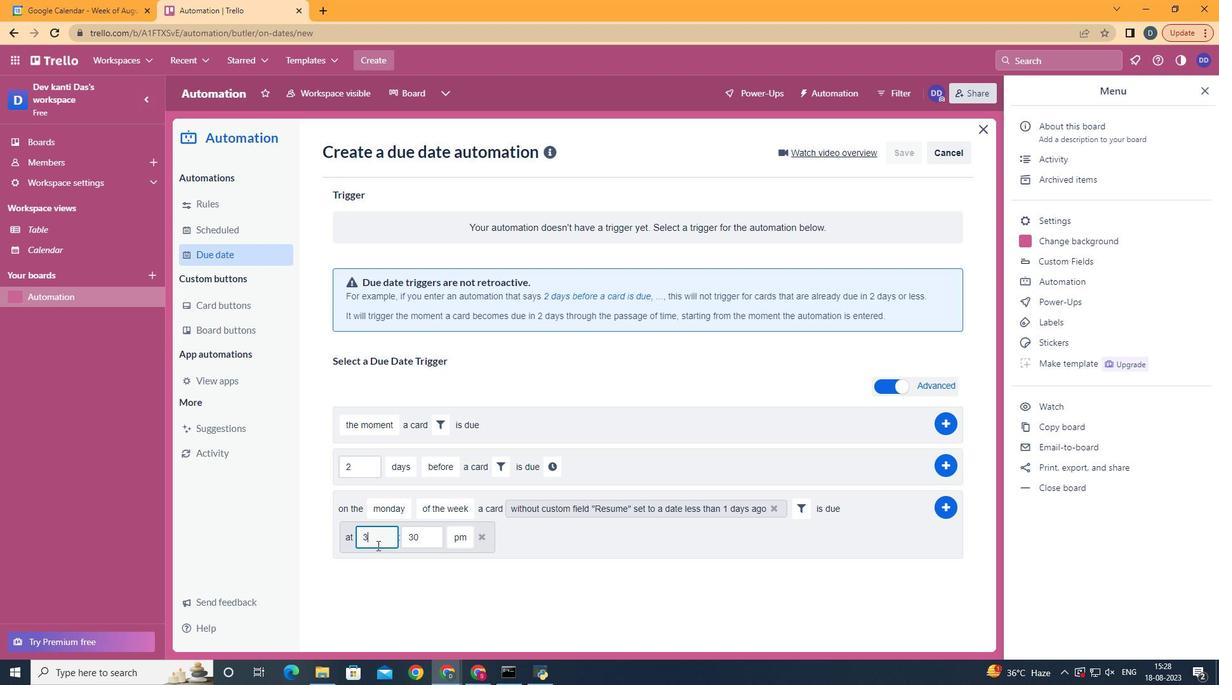 
Action: Key pressed <Key.backspace>11
Screenshot: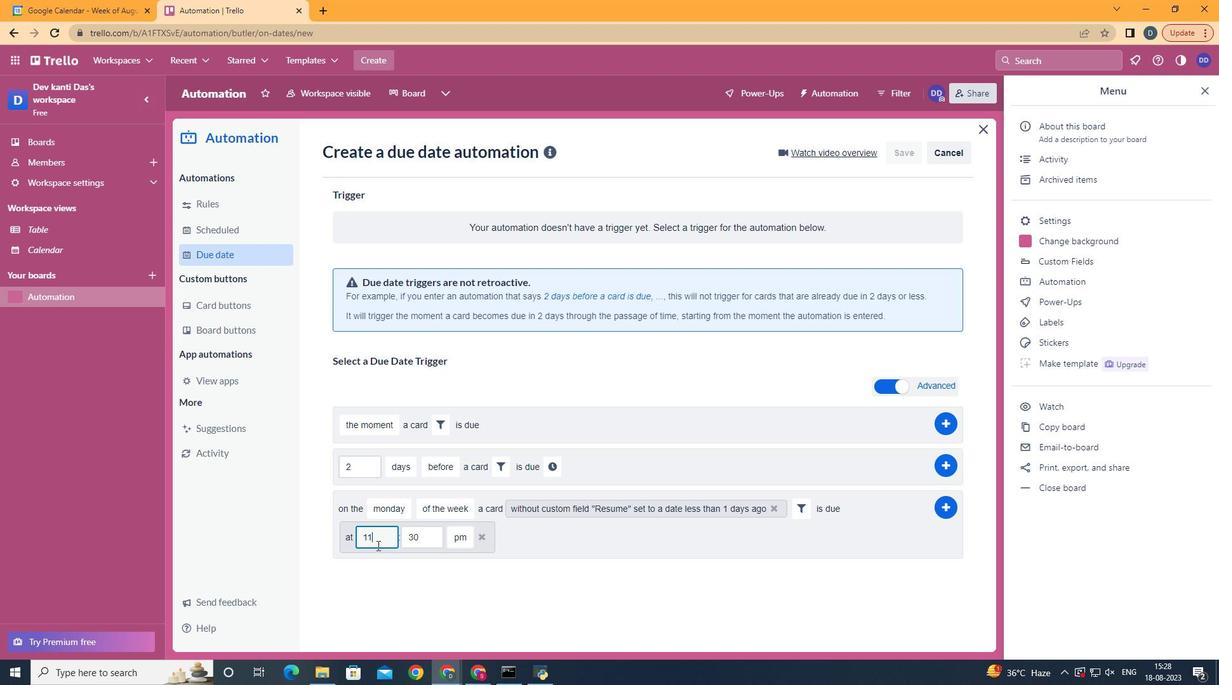 
Action: Mouse moved to (417, 537)
Screenshot: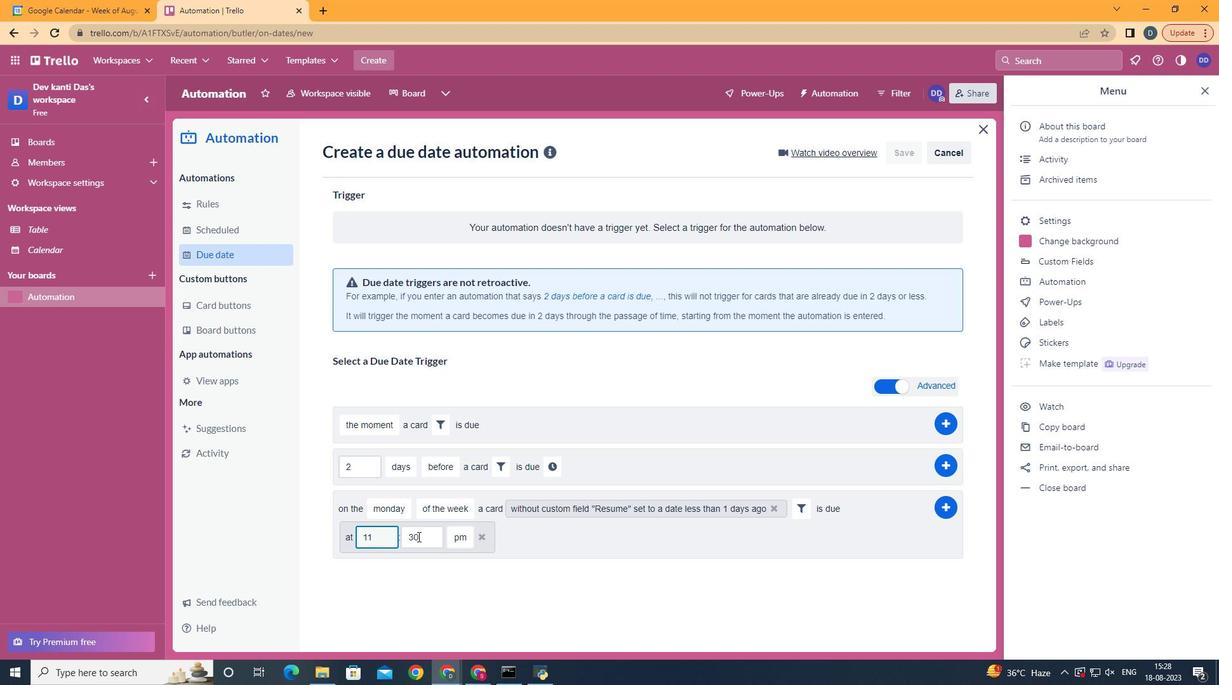 
Action: Mouse pressed left at (417, 537)
Screenshot: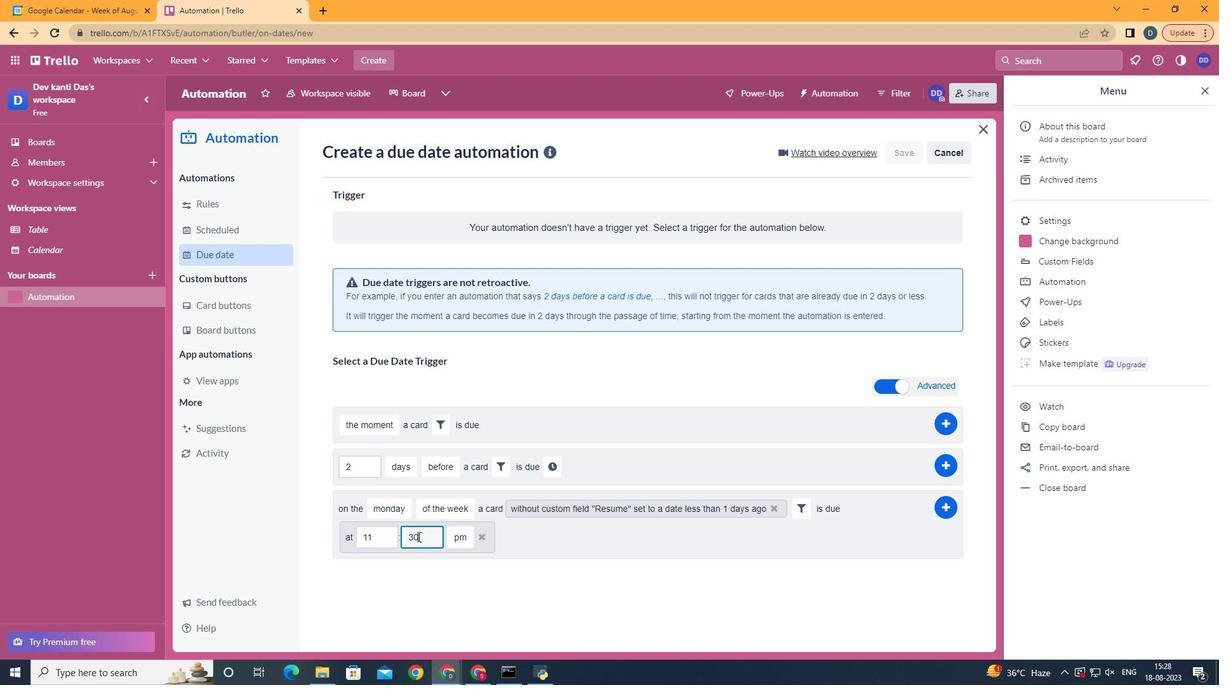 
Action: Key pressed <Key.backspace><Key.backspace>00
Screenshot: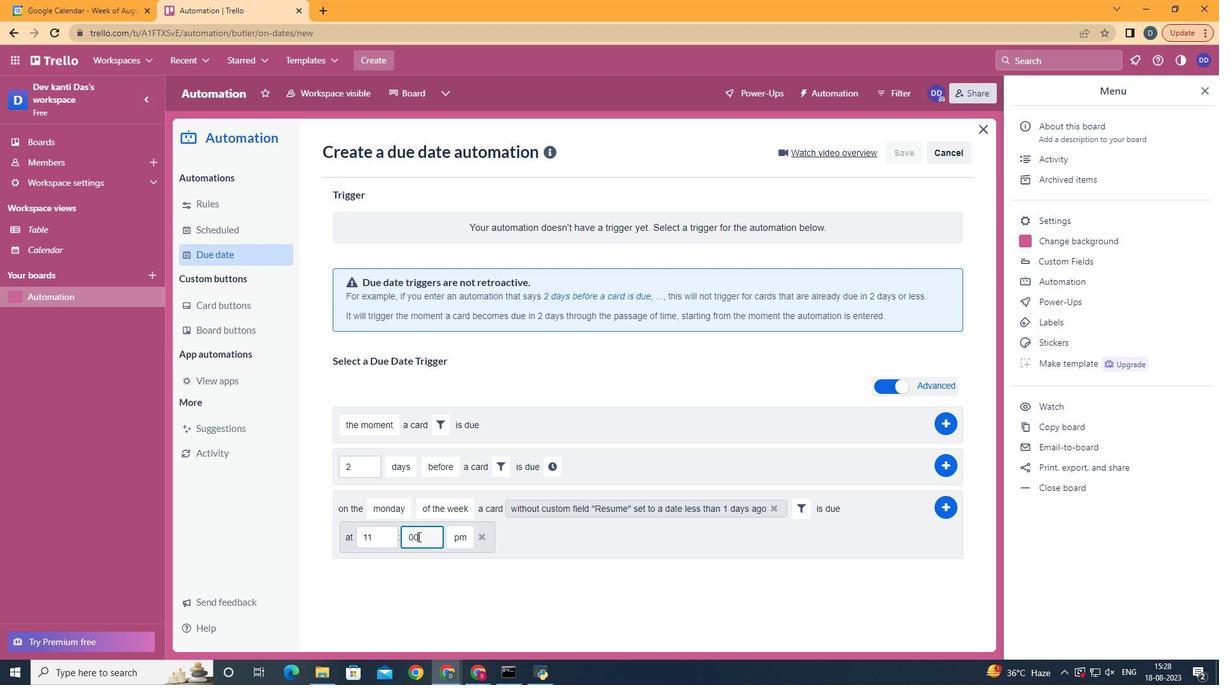 
Action: Mouse moved to (462, 563)
Screenshot: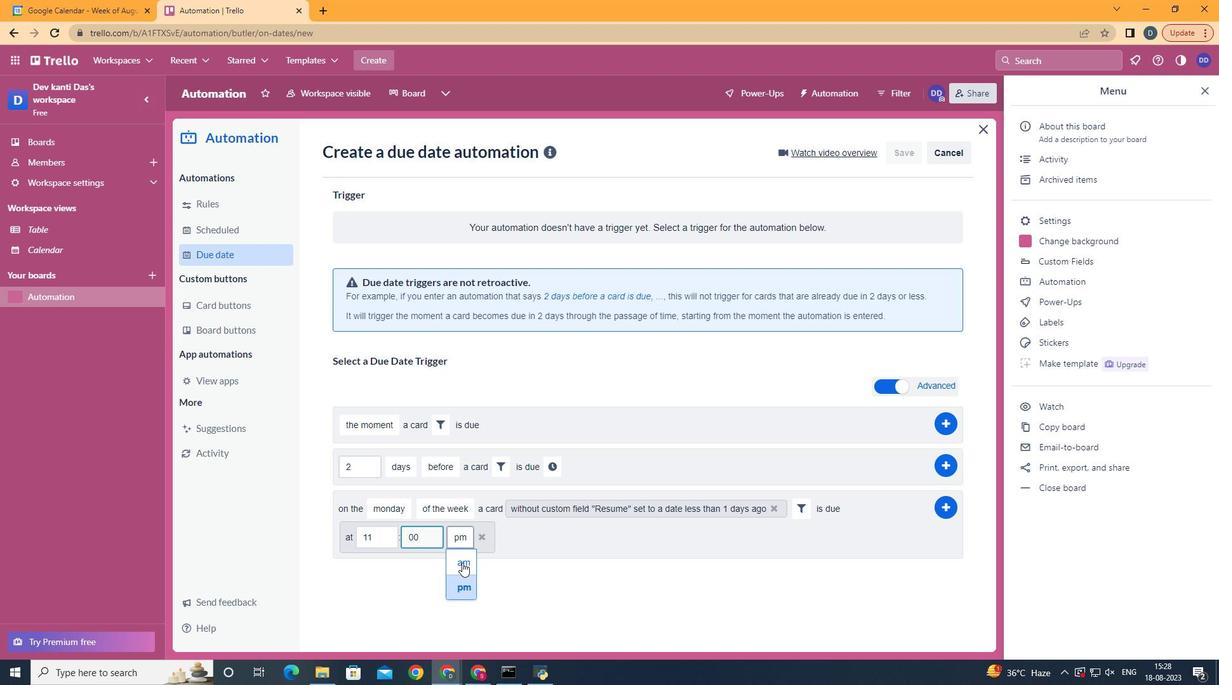 
Action: Mouse pressed left at (462, 563)
Screenshot: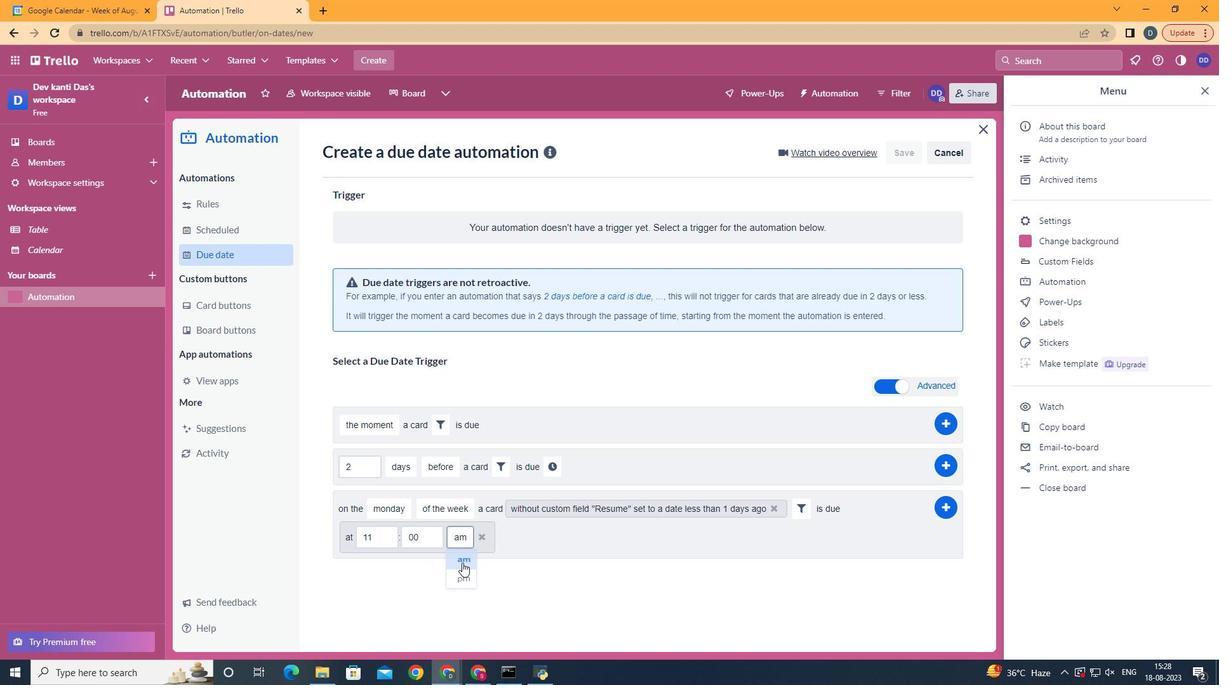 
Action: Mouse moved to (946, 507)
Screenshot: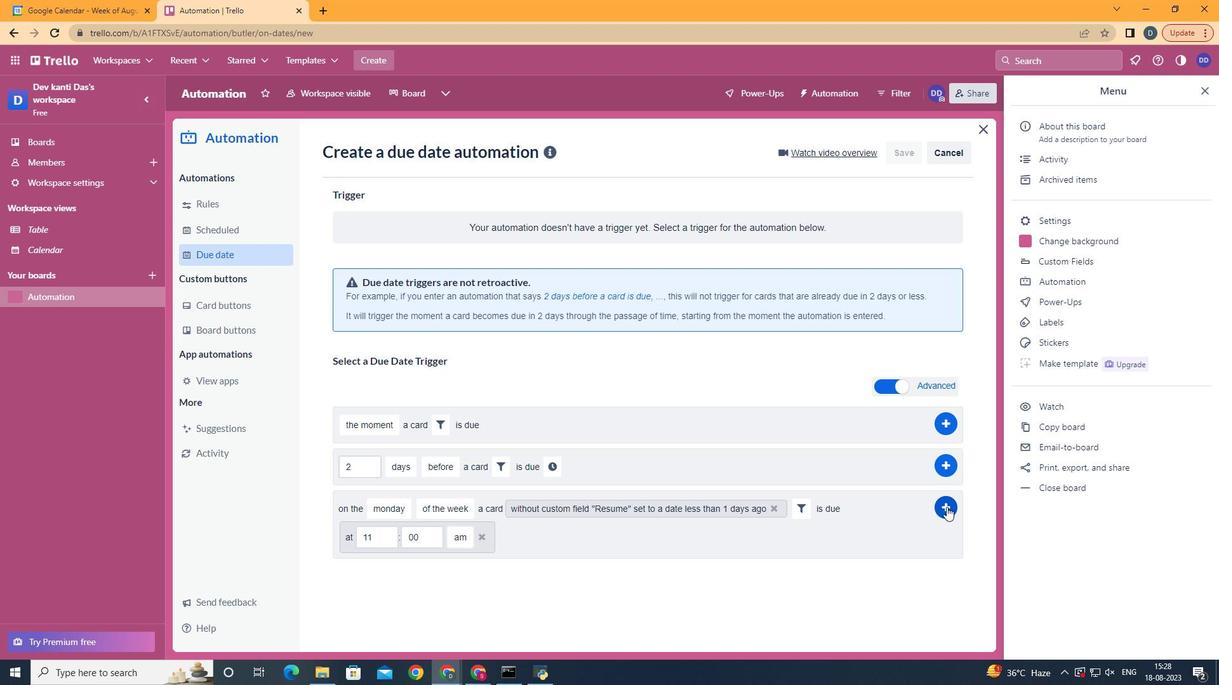 
Action: Mouse pressed left at (946, 507)
Screenshot: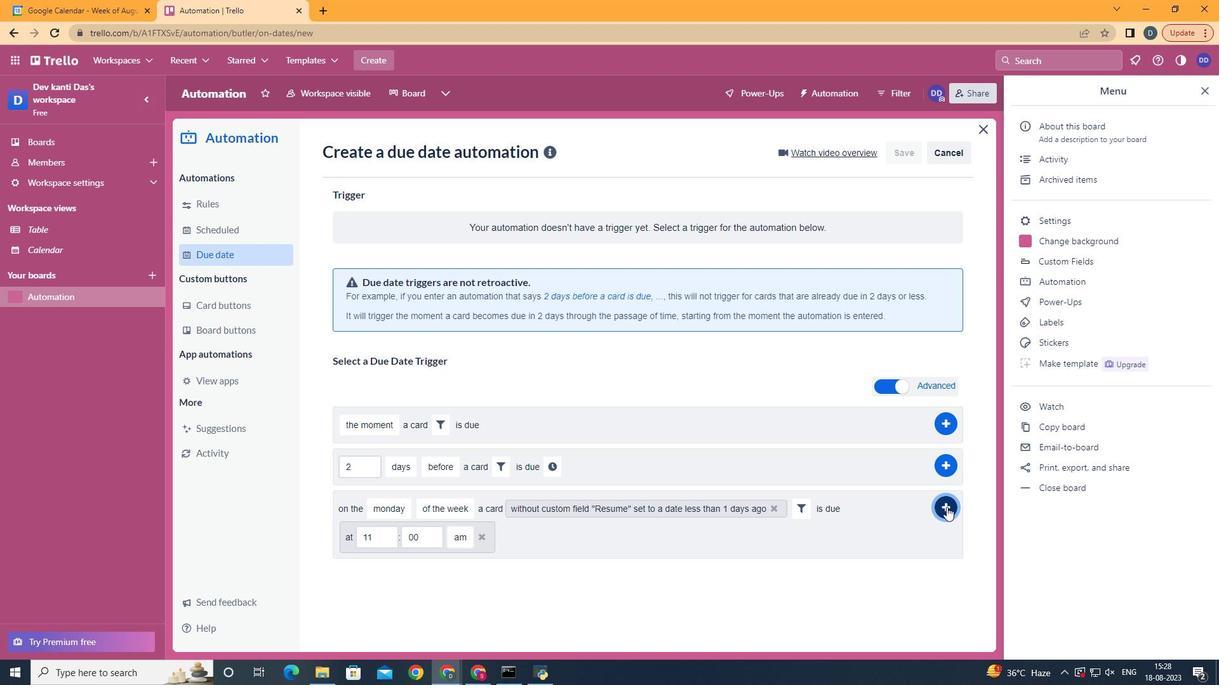 
